 Task: Create a Board called Board0000000013 in Workspace WS0000000005 in Trello with Visibility as Workspace. Create a Board called Board0000000014 in Workspace WS0000000005 in Trello with Visibility as Private. Create a Board called Board0000000015 in Workspace WS0000000005 in Trello with Visibility as Public. Create Card Card0000000049 in Board Board0000000013 in Workspace WS0000000005 in Trello. Create Card Card0000000050 in Board Board0000000013 in Workspace WS0000000005 in Trello
Action: Mouse moved to (502, 111)
Screenshot: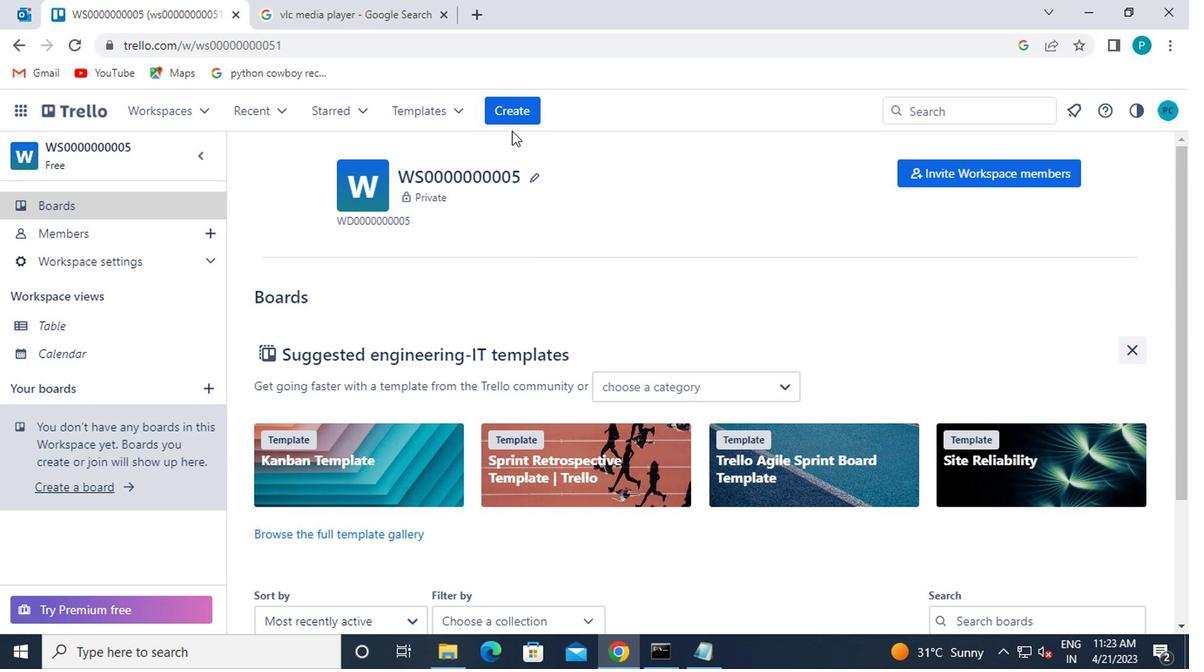 
Action: Mouse pressed left at (502, 111)
Screenshot: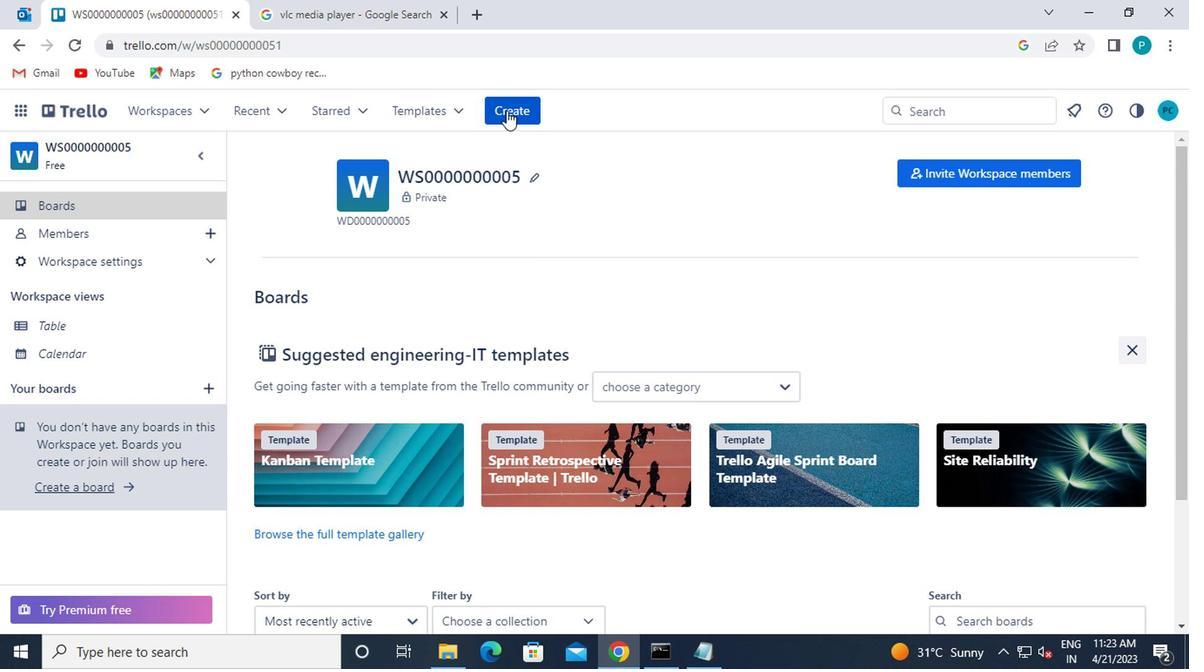 
Action: Mouse moved to (517, 159)
Screenshot: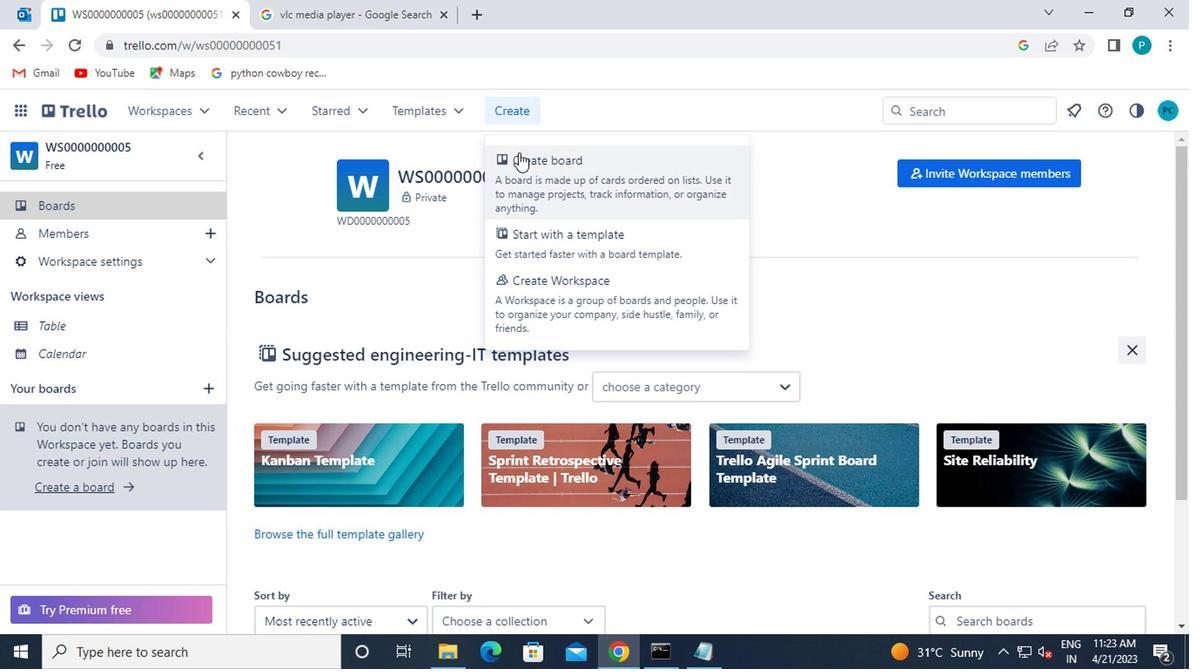 
Action: Mouse pressed left at (517, 159)
Screenshot: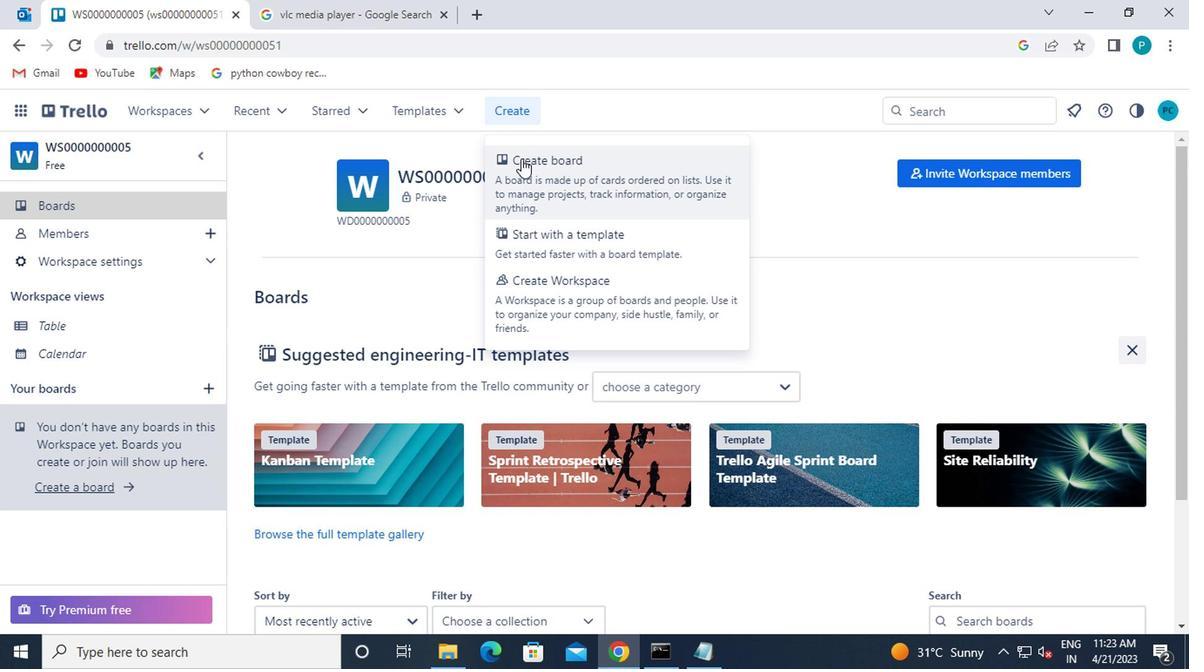 
Action: Mouse moved to (524, 439)
Screenshot: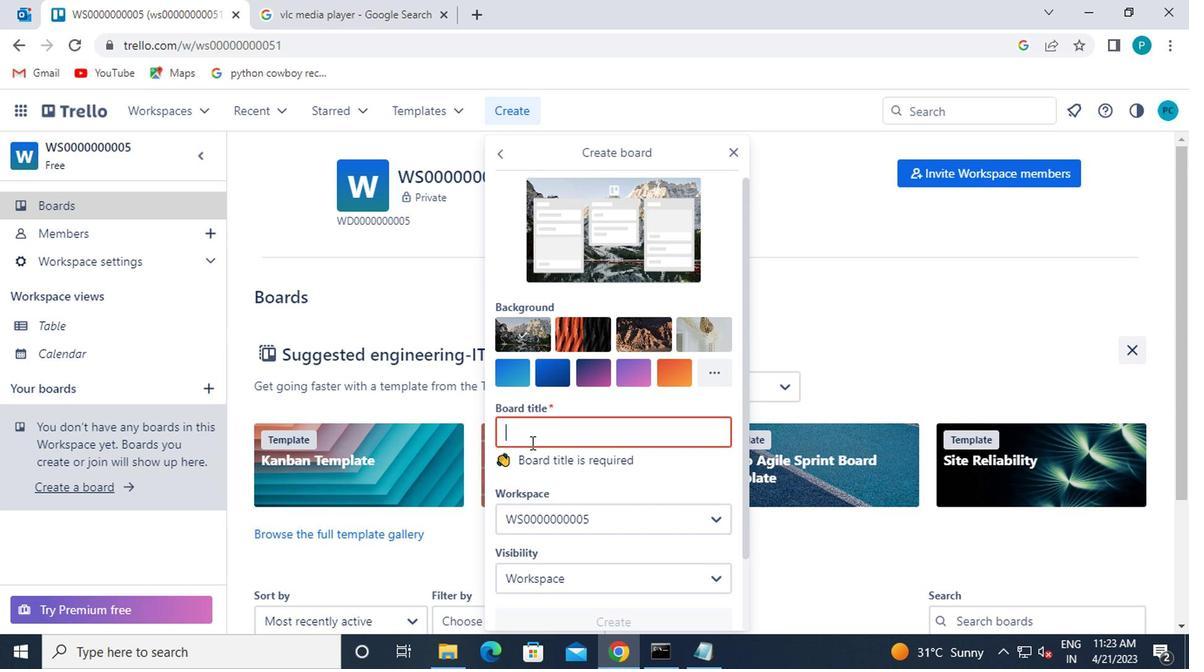 
Action: Mouse pressed left at (524, 439)
Screenshot: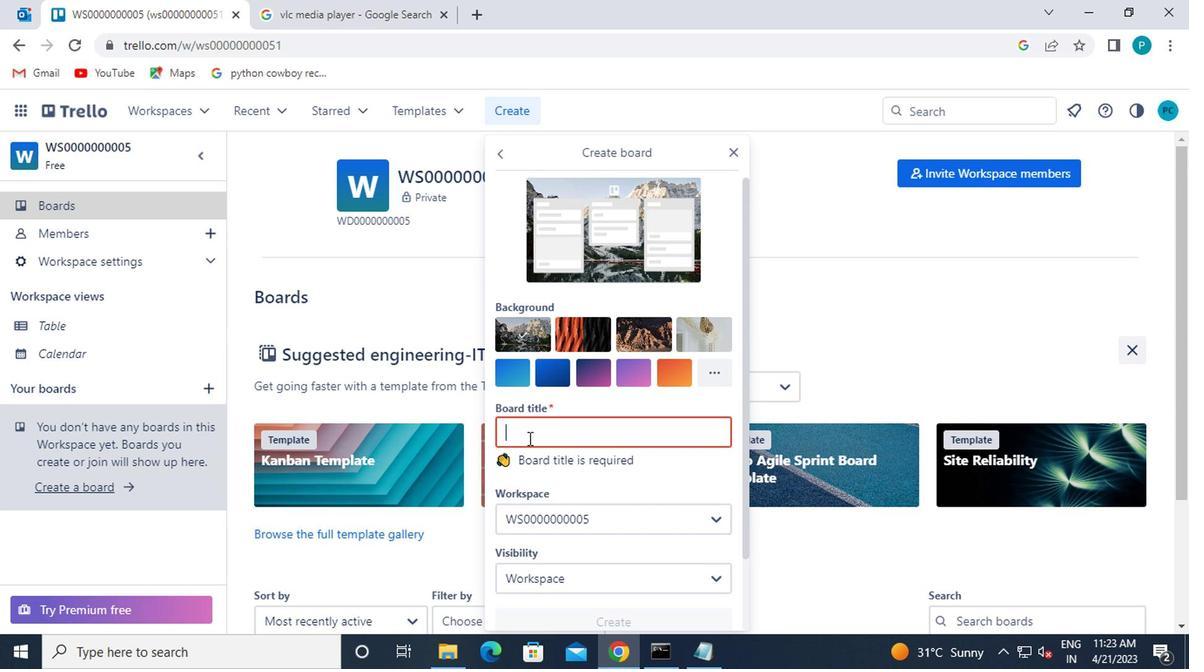 
Action: Key pressed b<Key.caps_lock>oard0000000013
Screenshot: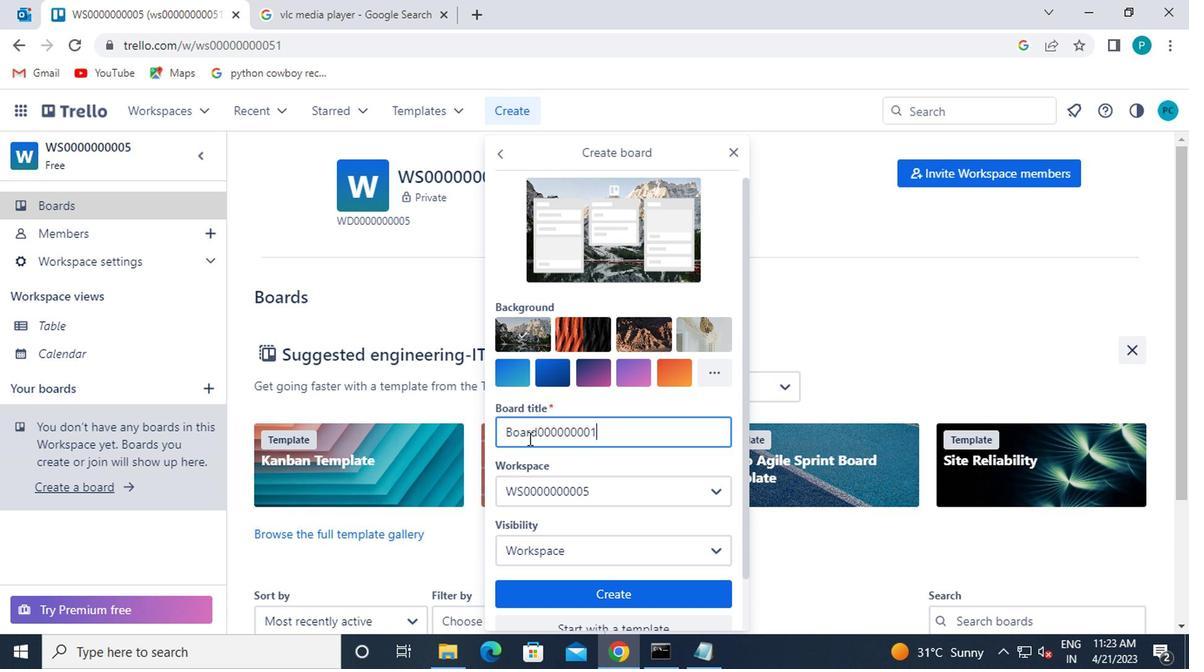 
Action: Mouse moved to (522, 500)
Screenshot: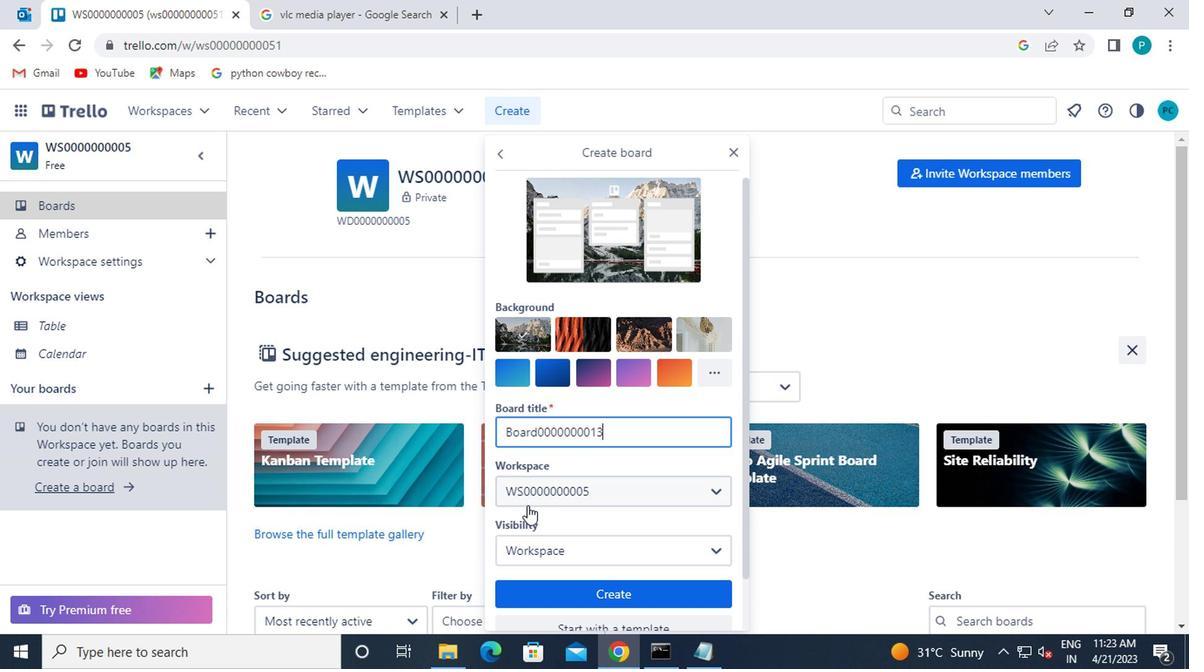 
Action: Mouse pressed left at (522, 500)
Screenshot: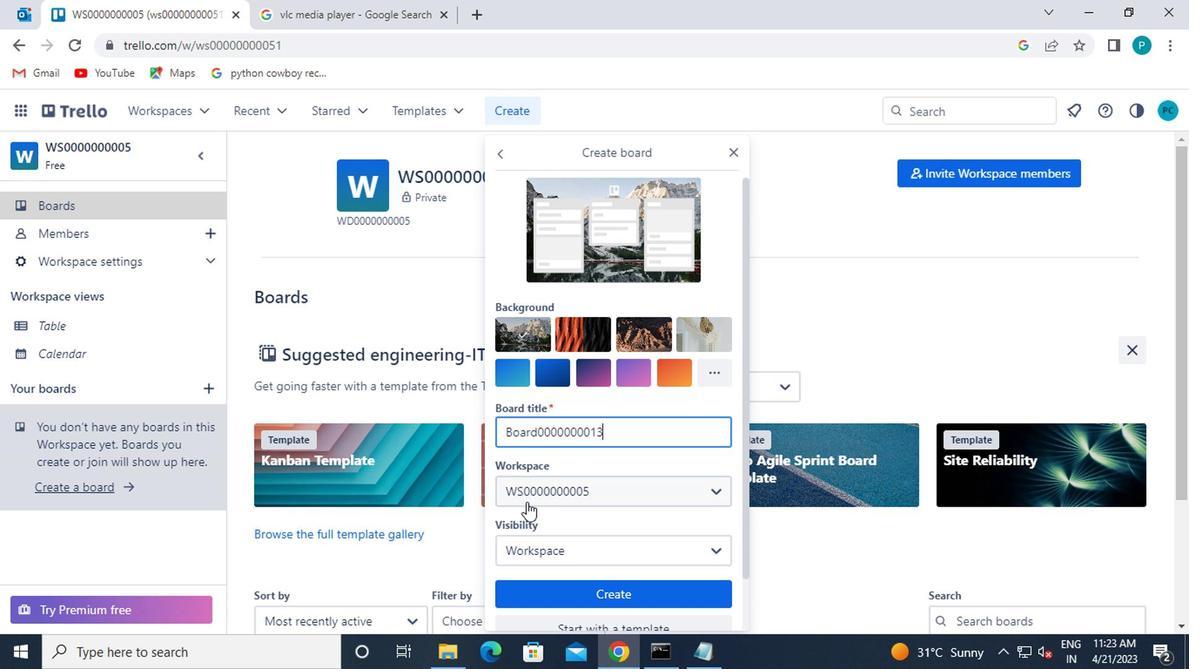 
Action: Mouse moved to (533, 319)
Screenshot: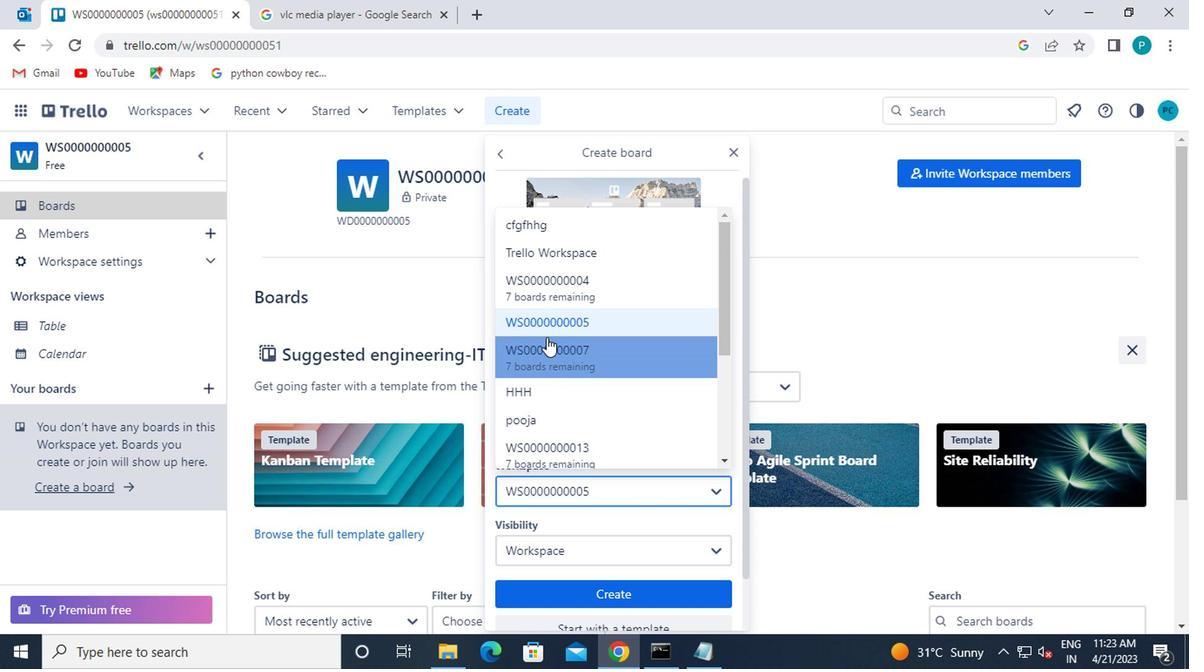 
Action: Mouse pressed left at (533, 319)
Screenshot: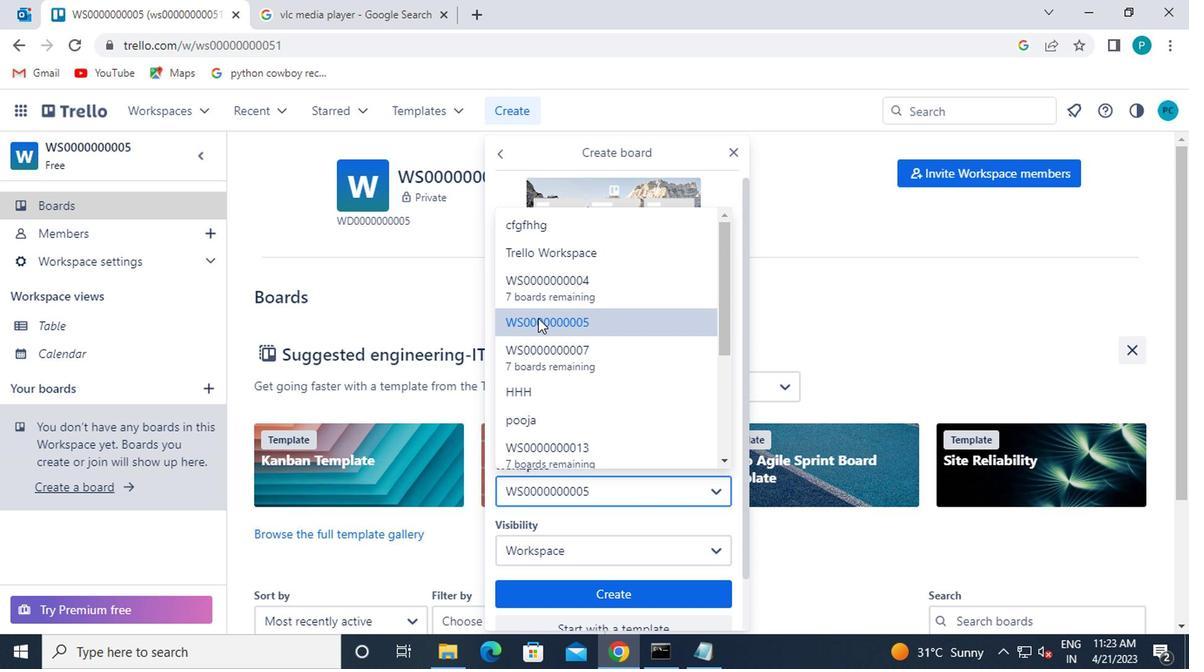 
Action: Mouse moved to (550, 532)
Screenshot: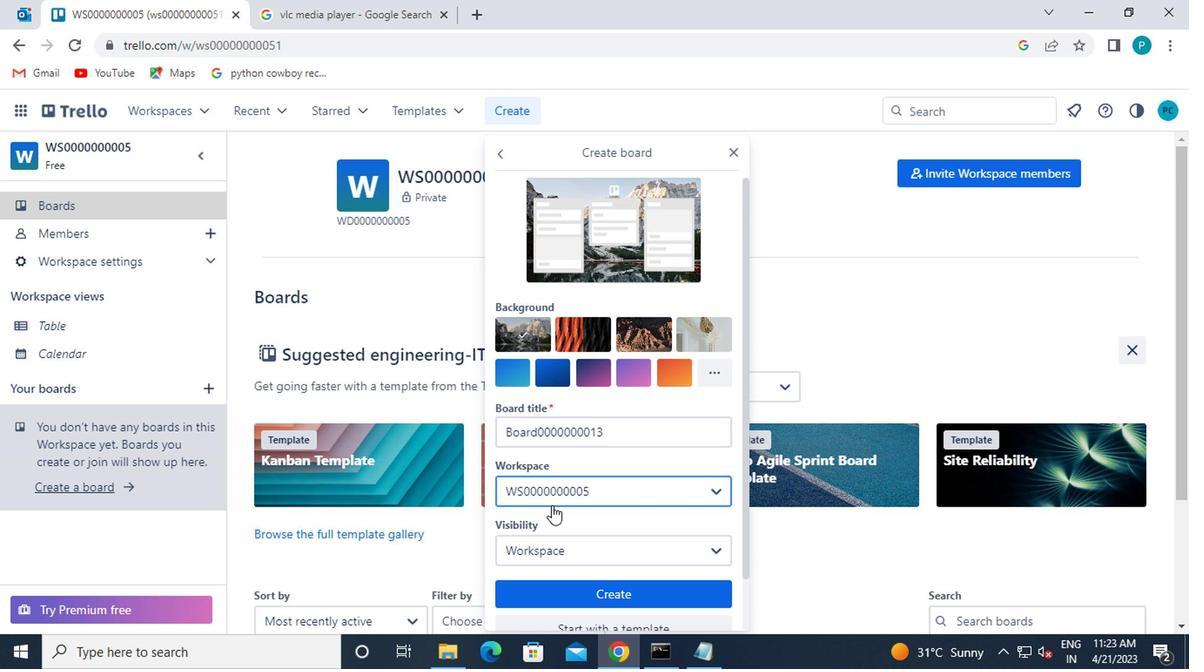 
Action: Mouse scrolled (550, 531) with delta (0, -1)
Screenshot: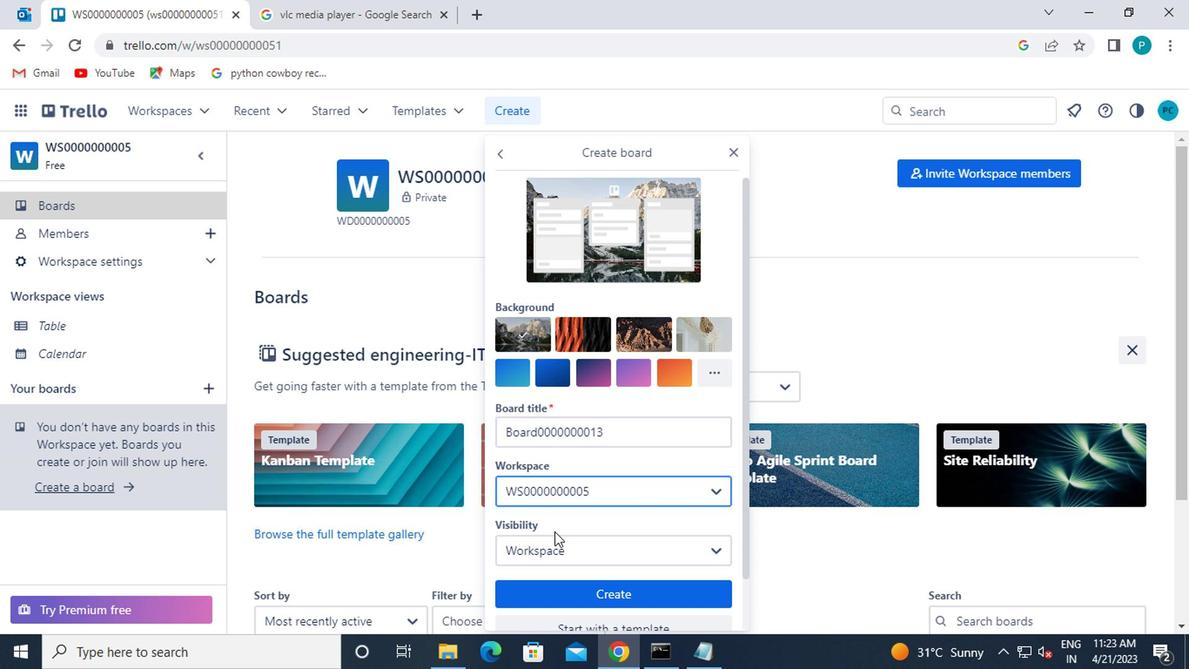 
Action: Mouse moved to (550, 494)
Screenshot: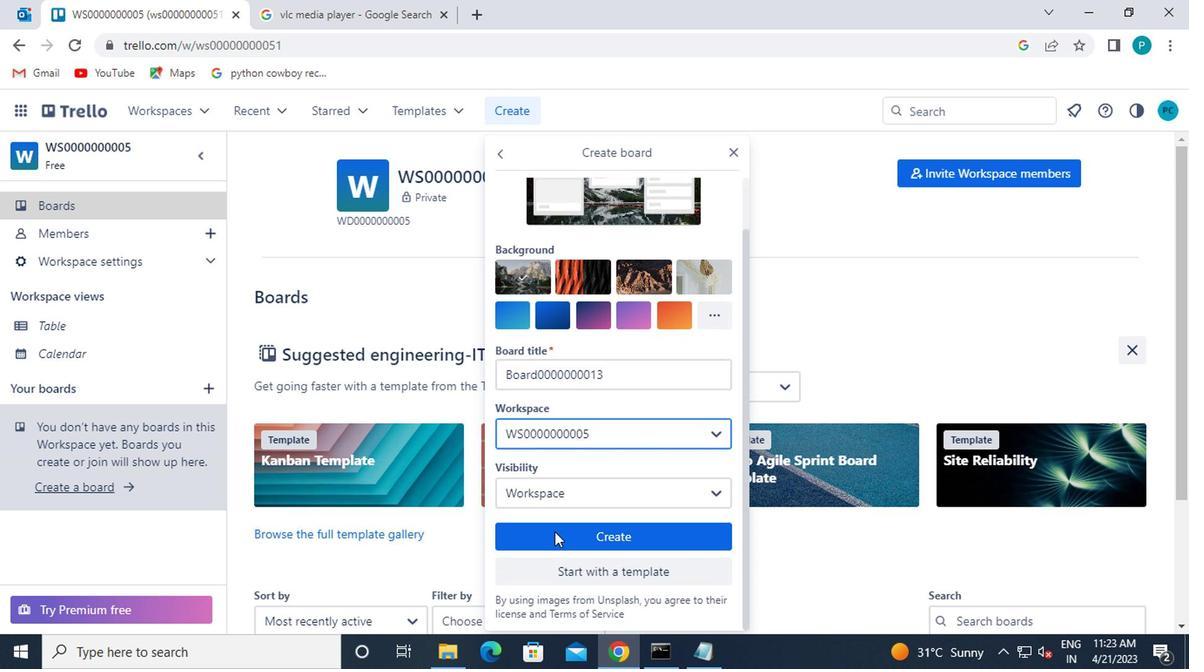 
Action: Mouse pressed left at (550, 494)
Screenshot: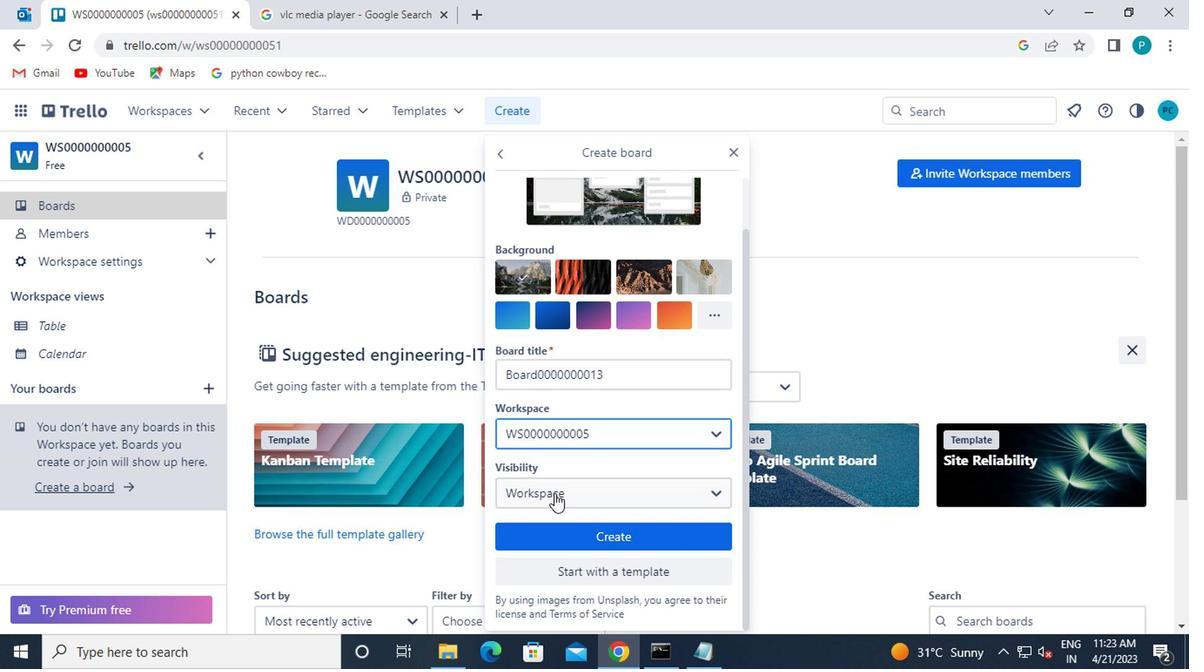 
Action: Mouse moved to (559, 377)
Screenshot: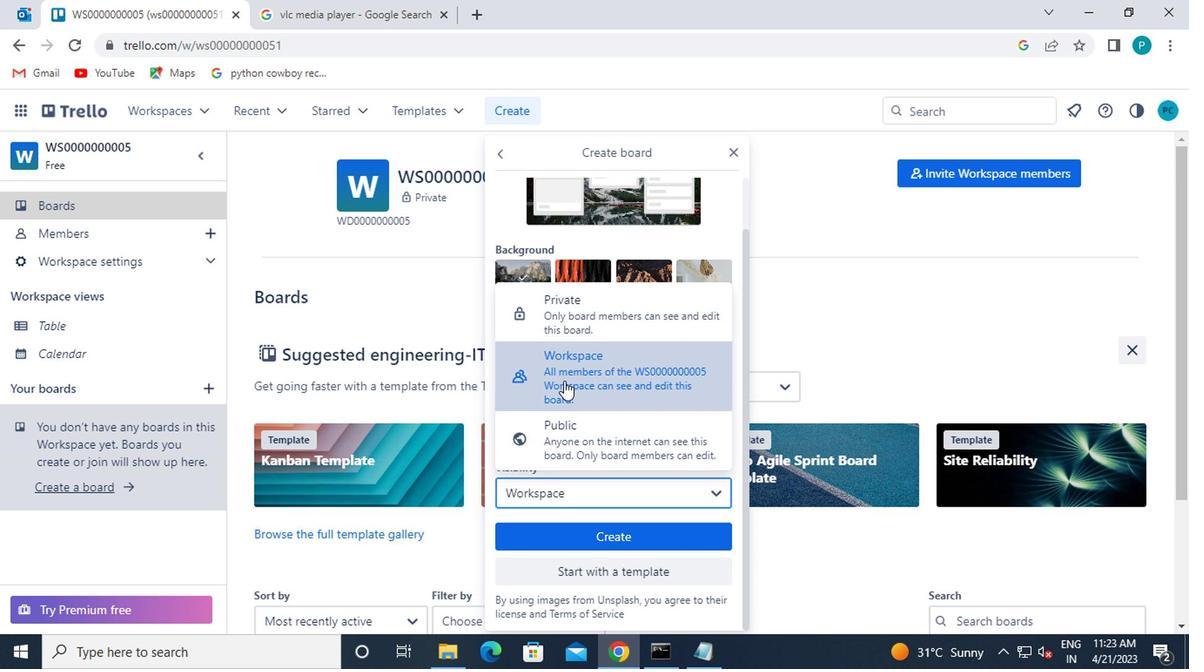 
Action: Mouse pressed left at (559, 377)
Screenshot: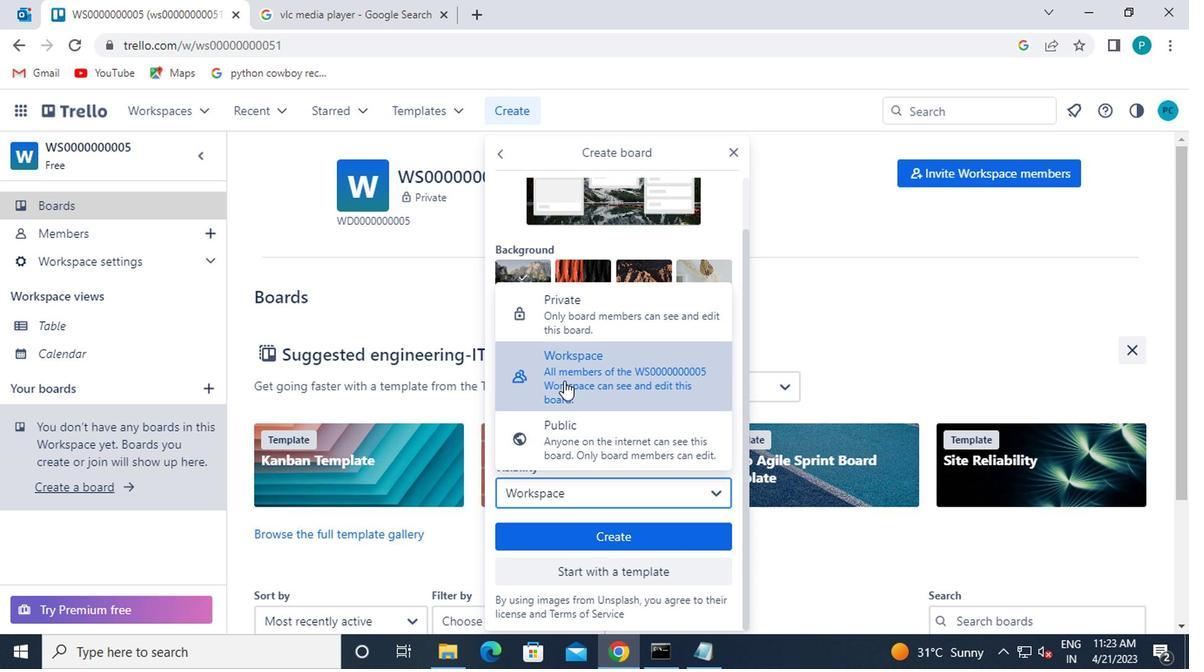 
Action: Mouse moved to (594, 542)
Screenshot: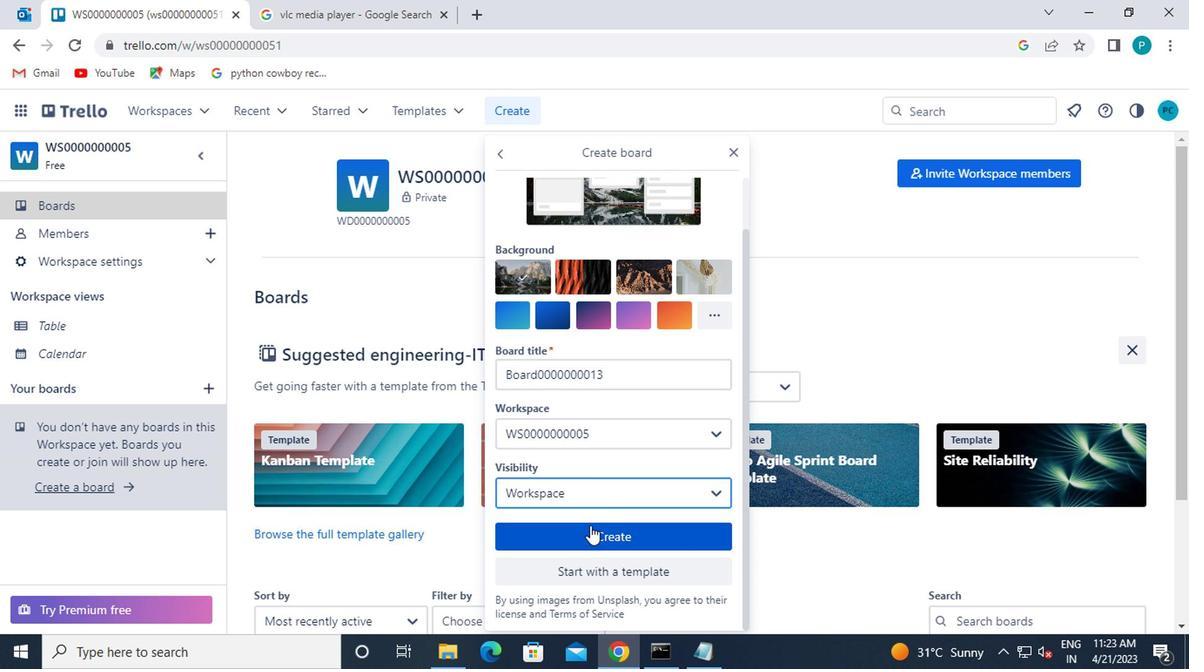 
Action: Mouse pressed left at (594, 542)
Screenshot: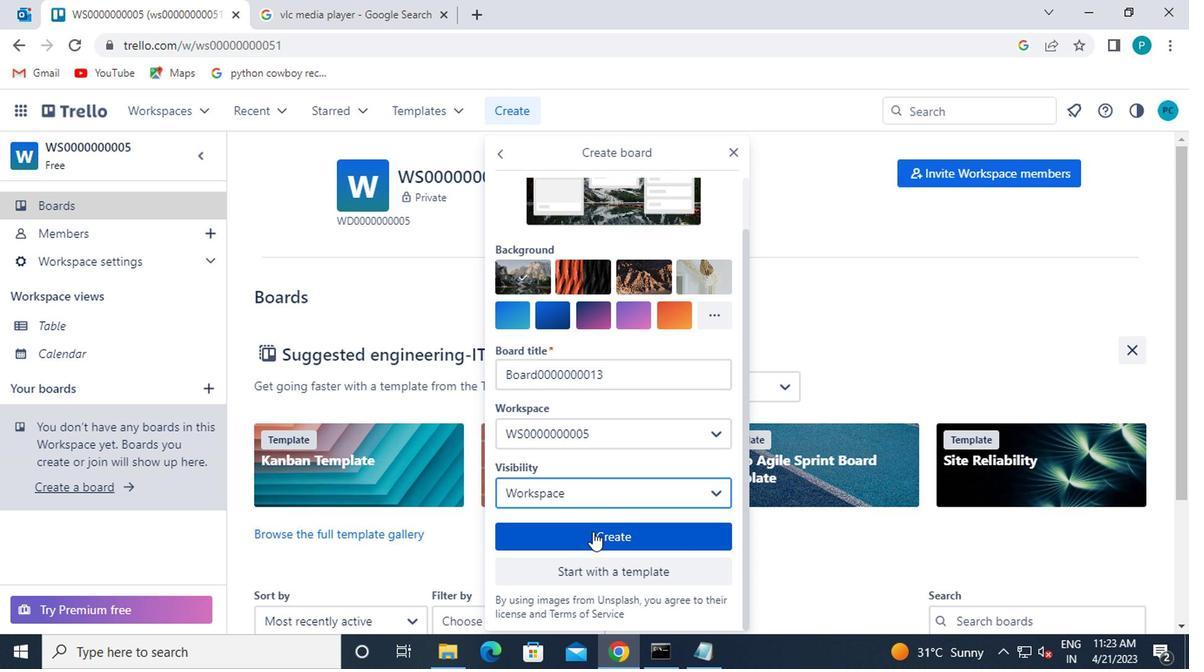 
Action: Mouse moved to (496, 110)
Screenshot: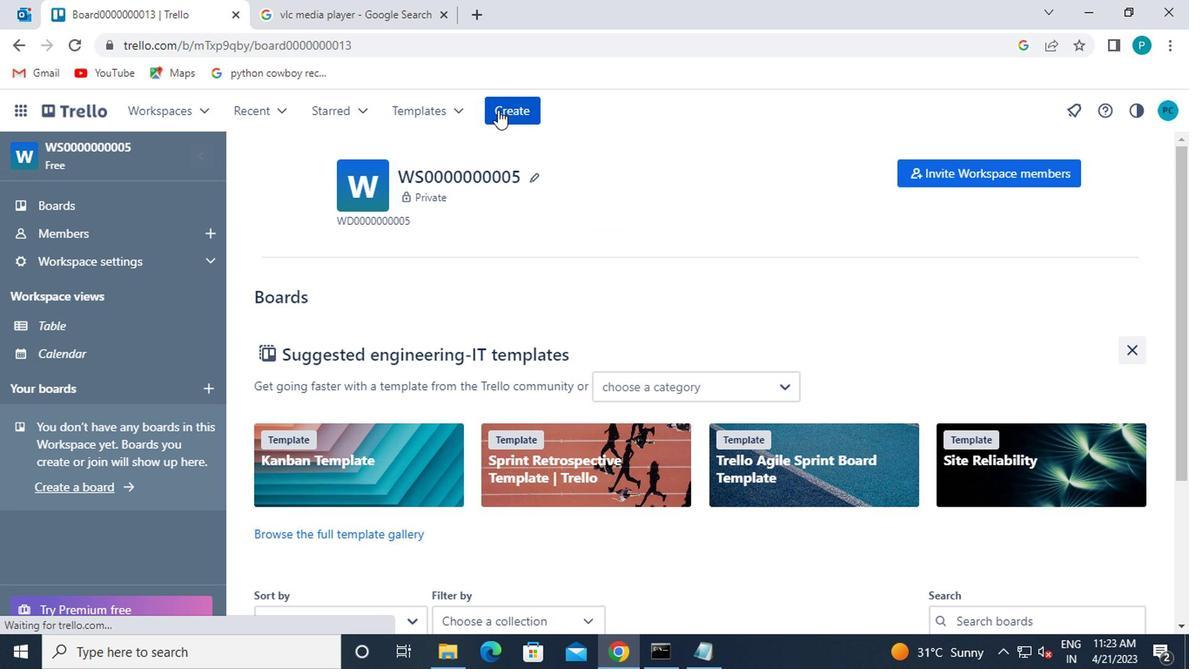 
Action: Mouse pressed left at (496, 110)
Screenshot: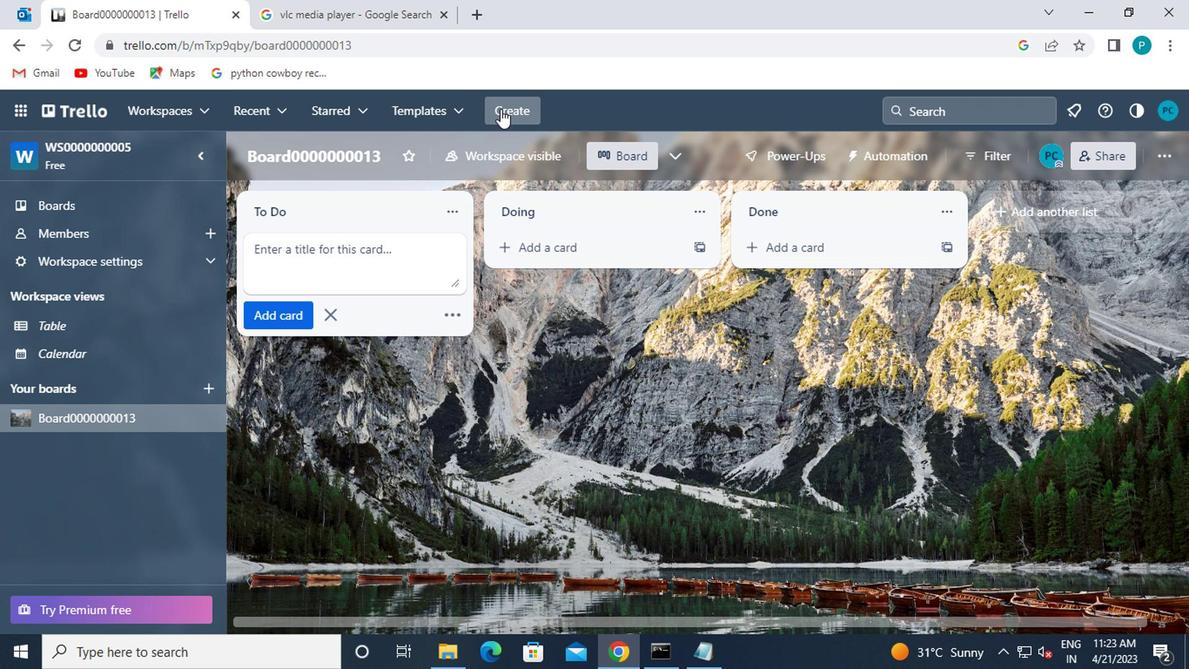 
Action: Mouse moved to (504, 151)
Screenshot: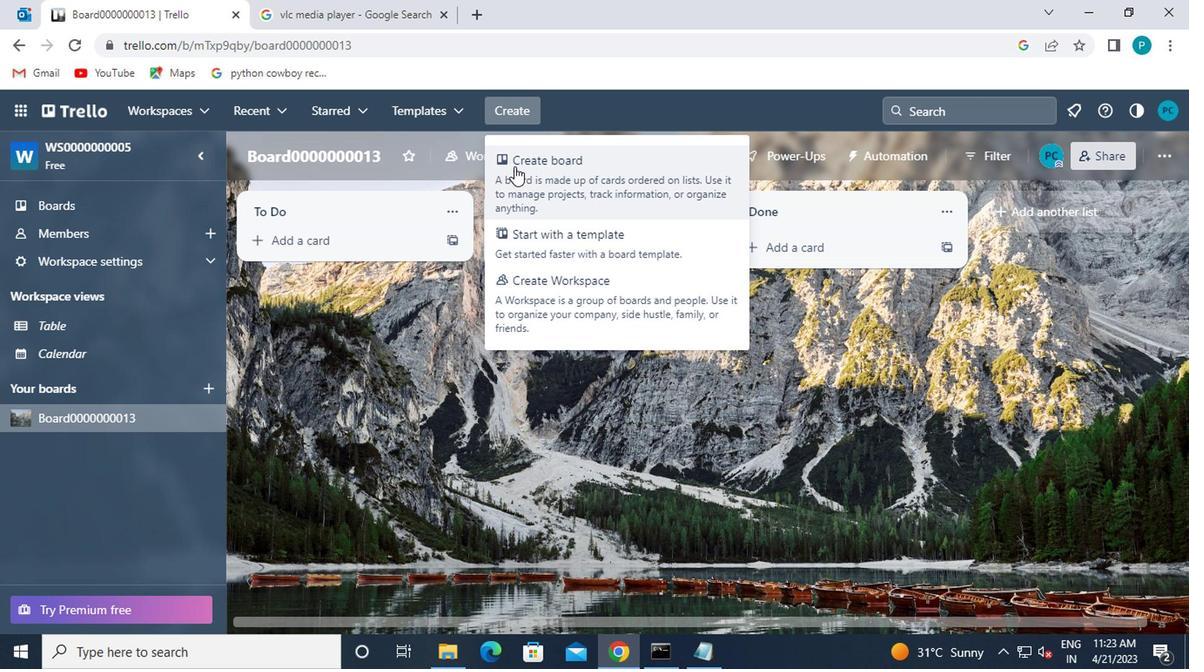 
Action: Mouse pressed left at (504, 151)
Screenshot: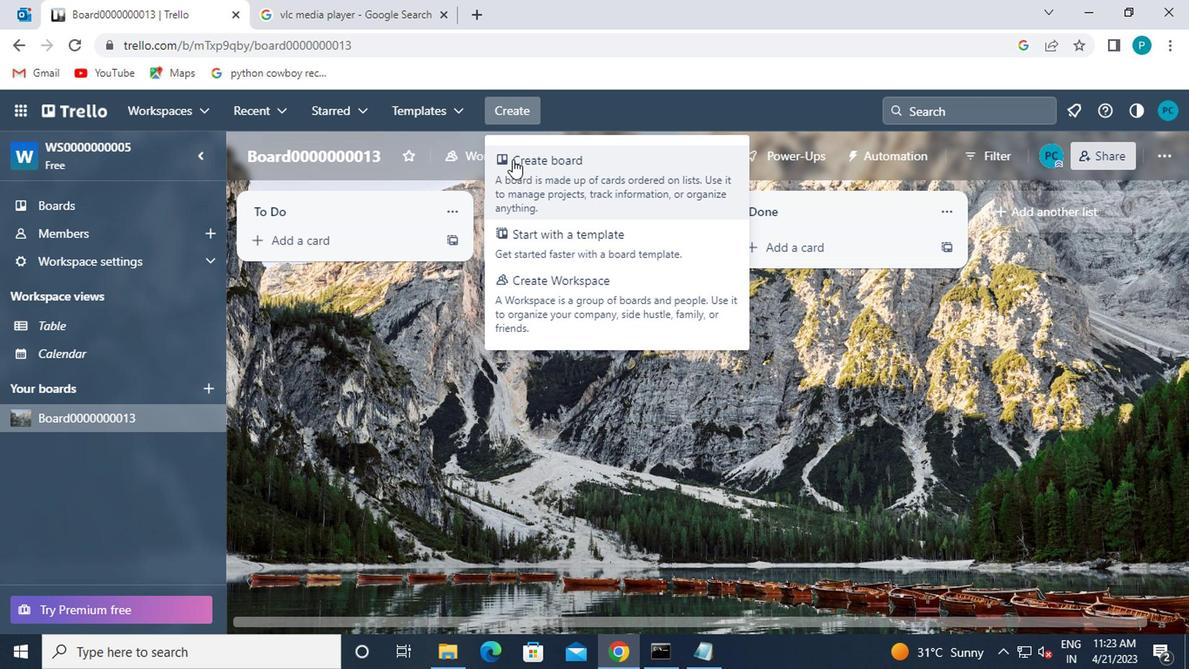 
Action: Mouse moved to (596, 448)
Screenshot: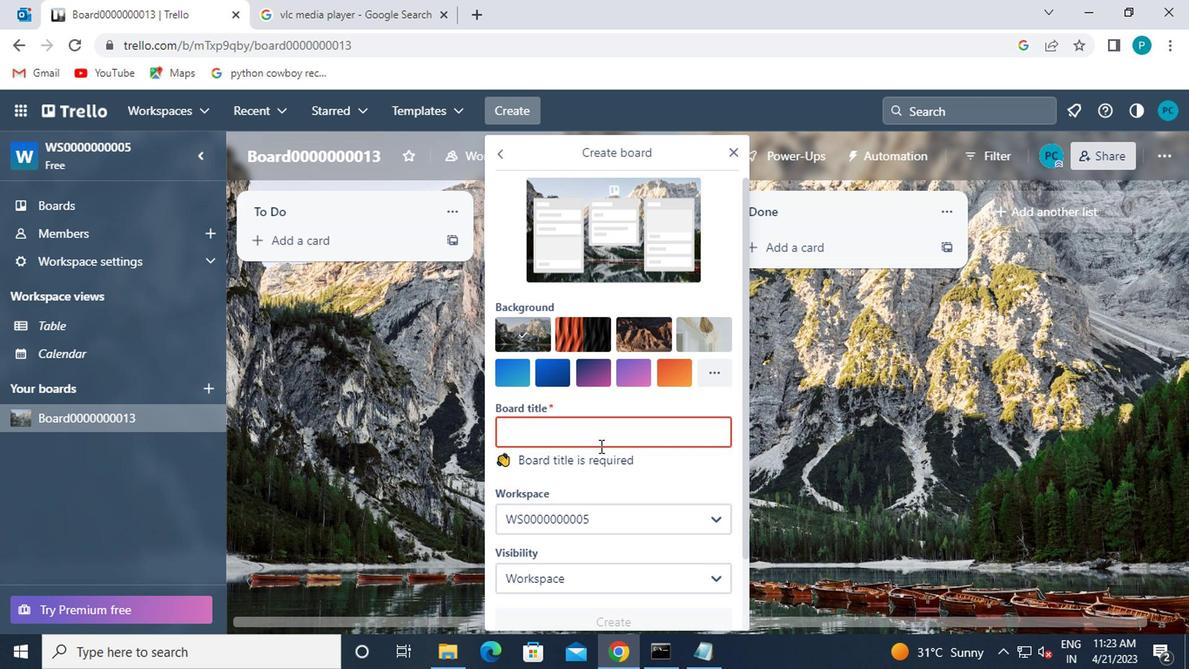 
Action: Mouse pressed left at (596, 448)
Screenshot: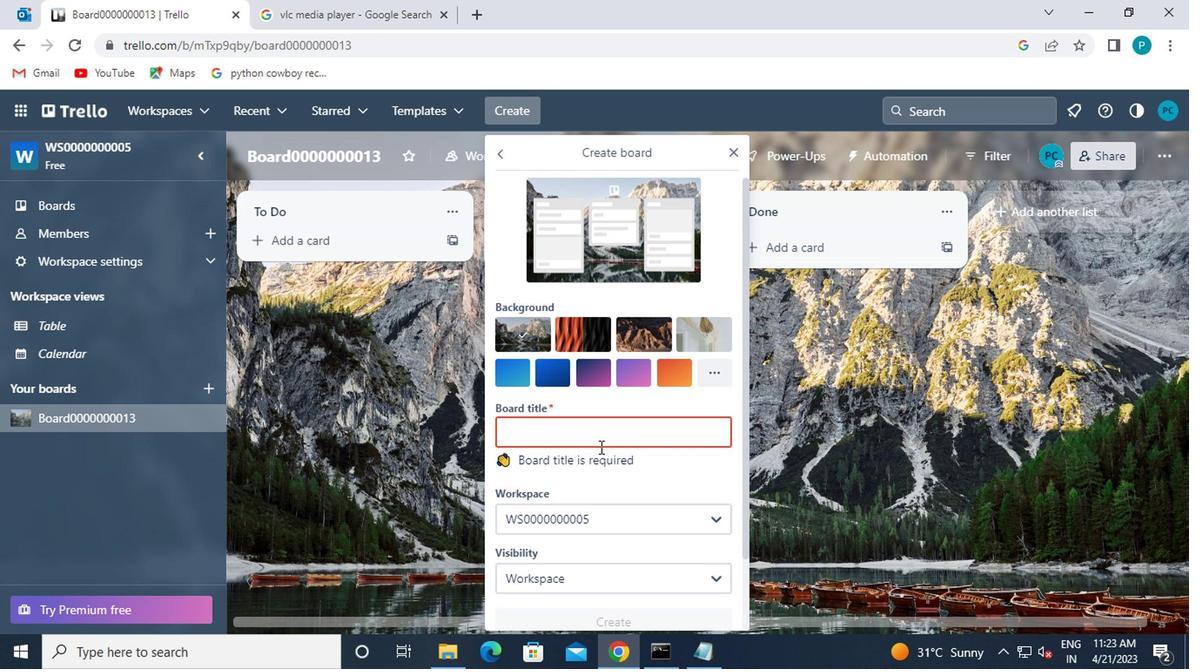 
Action: Key pressed <Key.shift>BOARD0000000014
Screenshot: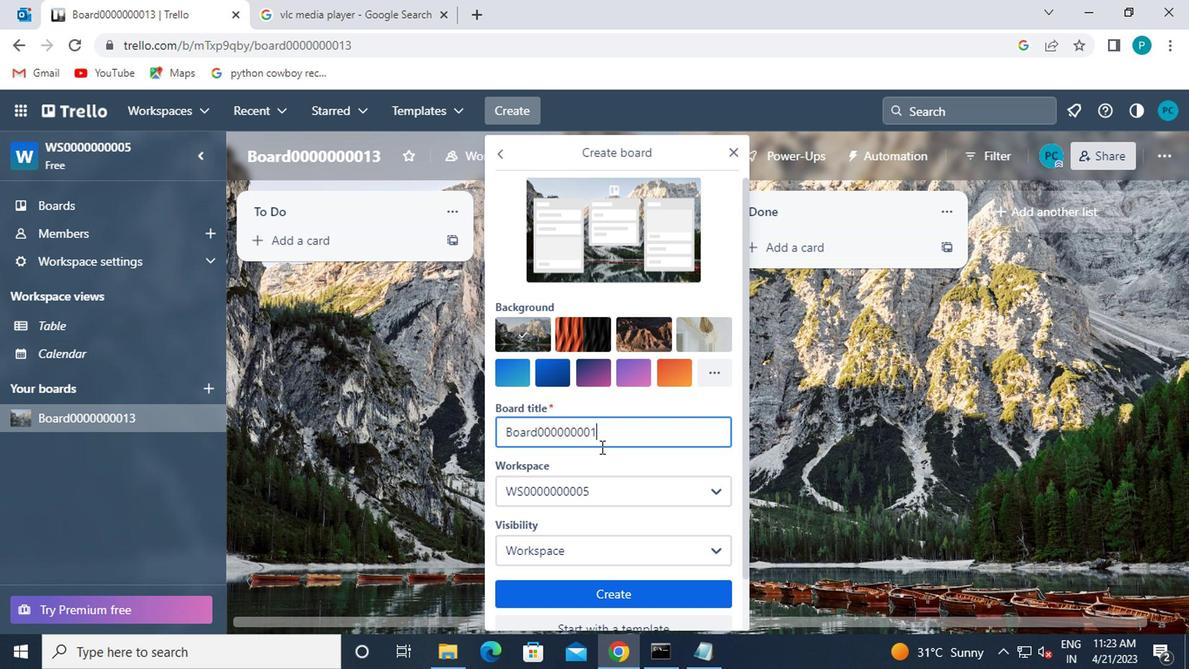 
Action: Mouse moved to (604, 484)
Screenshot: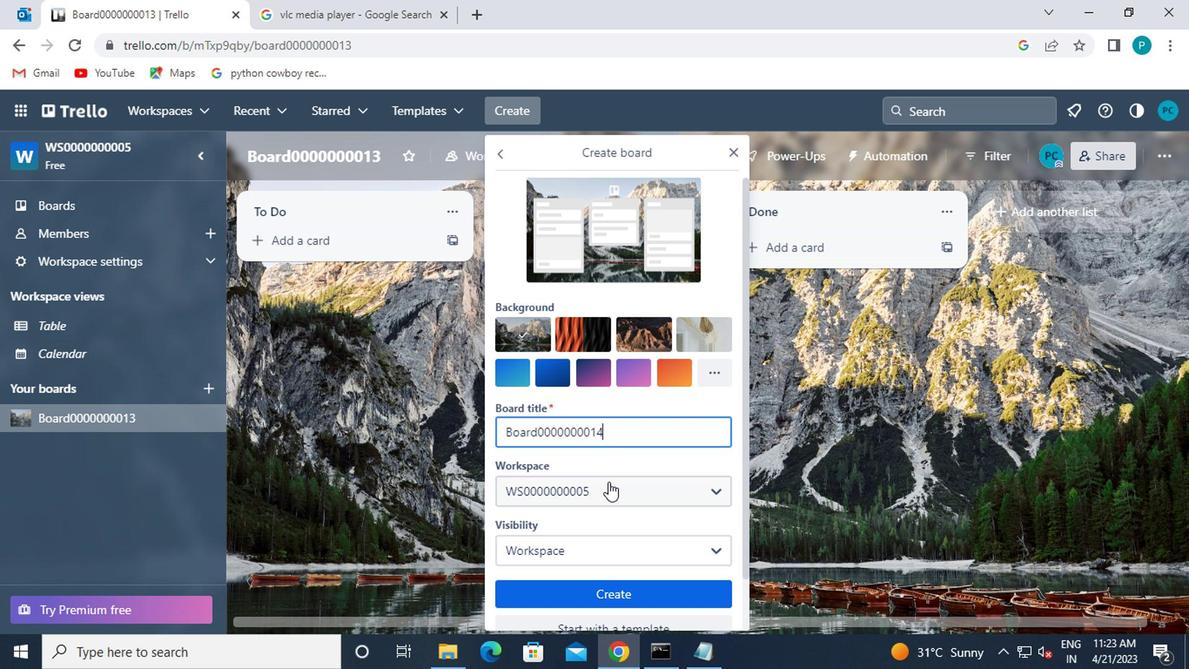 
Action: Mouse pressed left at (604, 484)
Screenshot: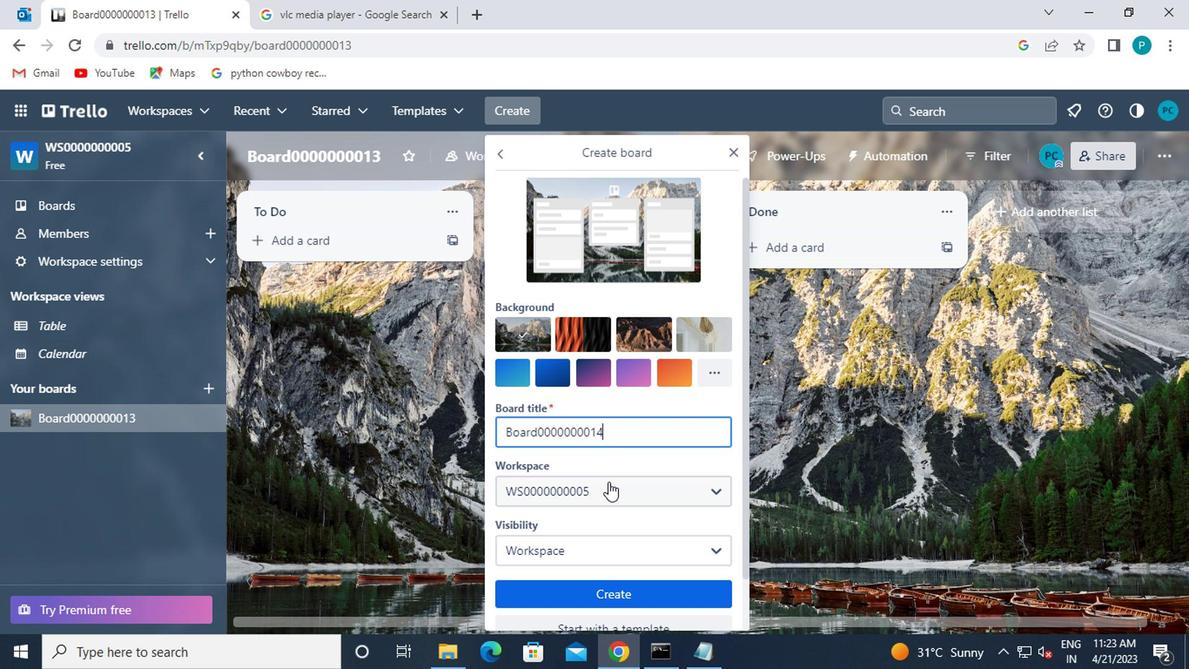 
Action: Mouse moved to (570, 323)
Screenshot: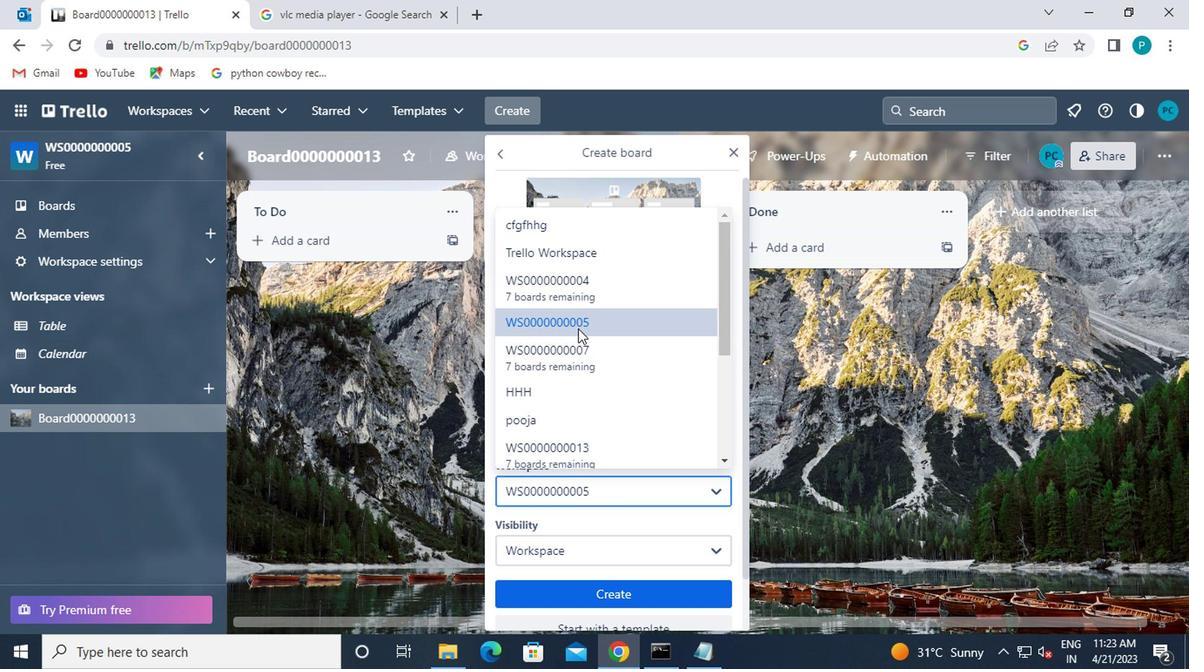 
Action: Mouse pressed left at (570, 323)
Screenshot: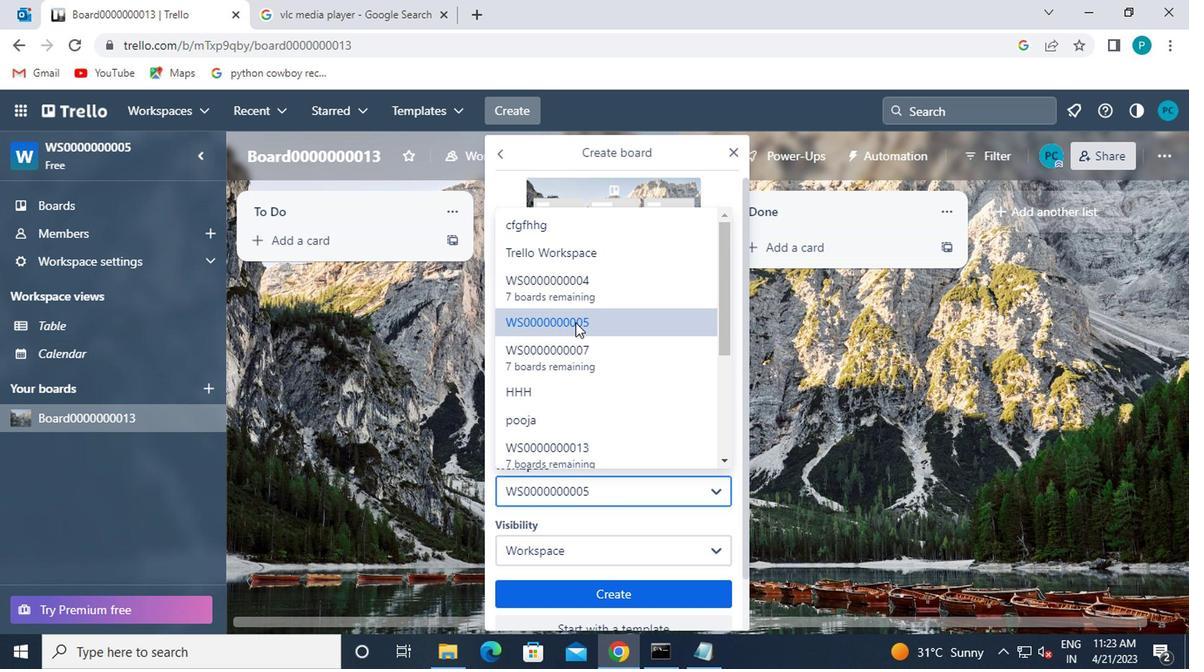 
Action: Mouse moved to (537, 555)
Screenshot: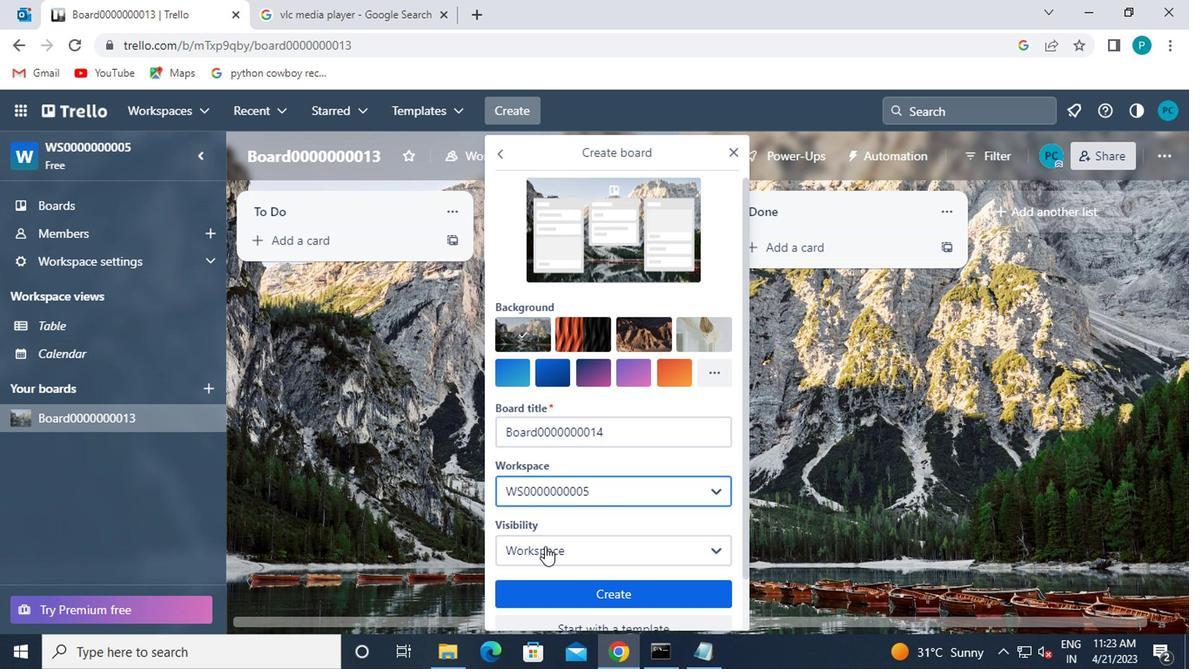 
Action: Mouse scrolled (537, 555) with delta (0, 0)
Screenshot: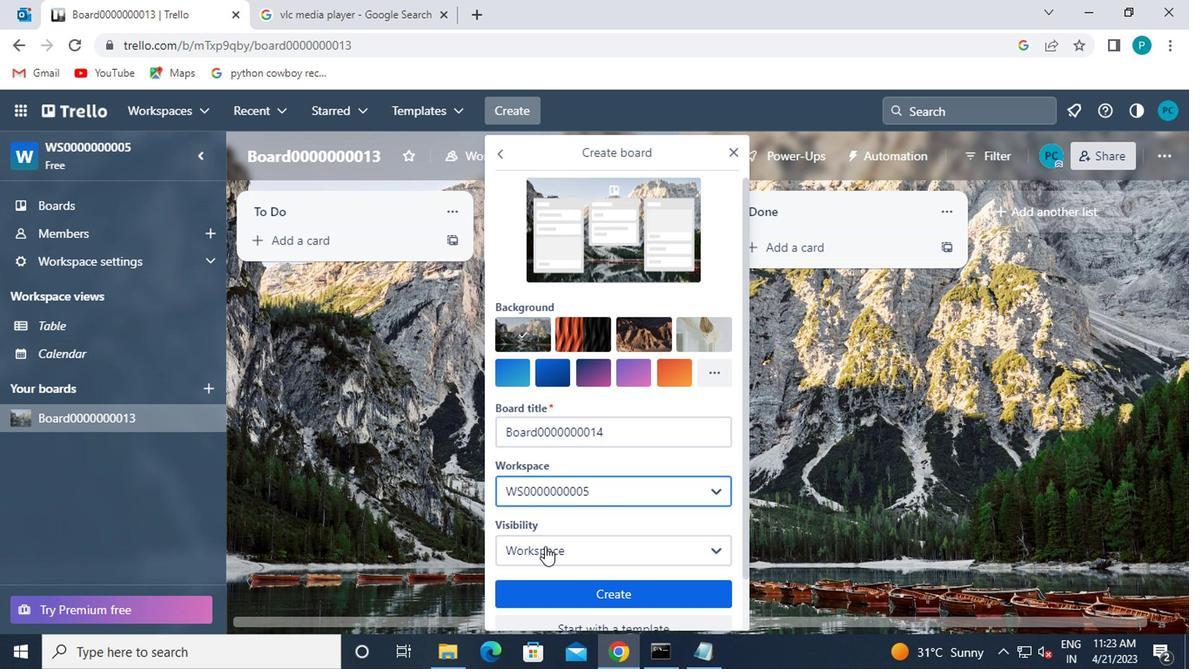 
Action: Mouse moved to (532, 484)
Screenshot: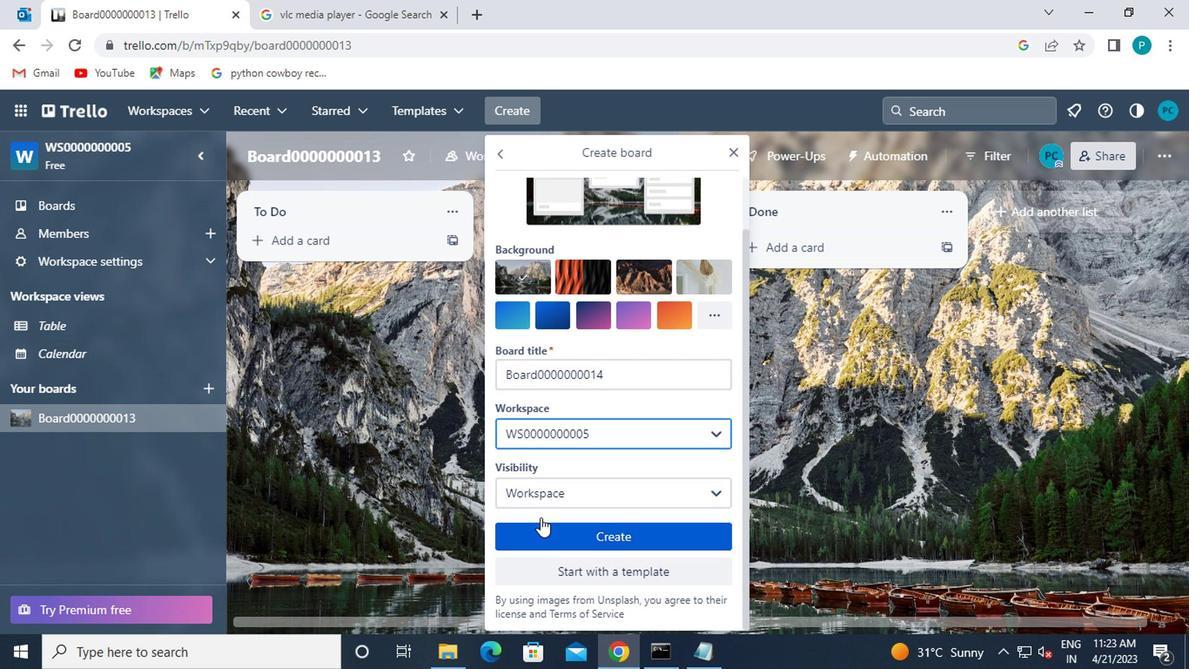 
Action: Mouse pressed left at (532, 484)
Screenshot: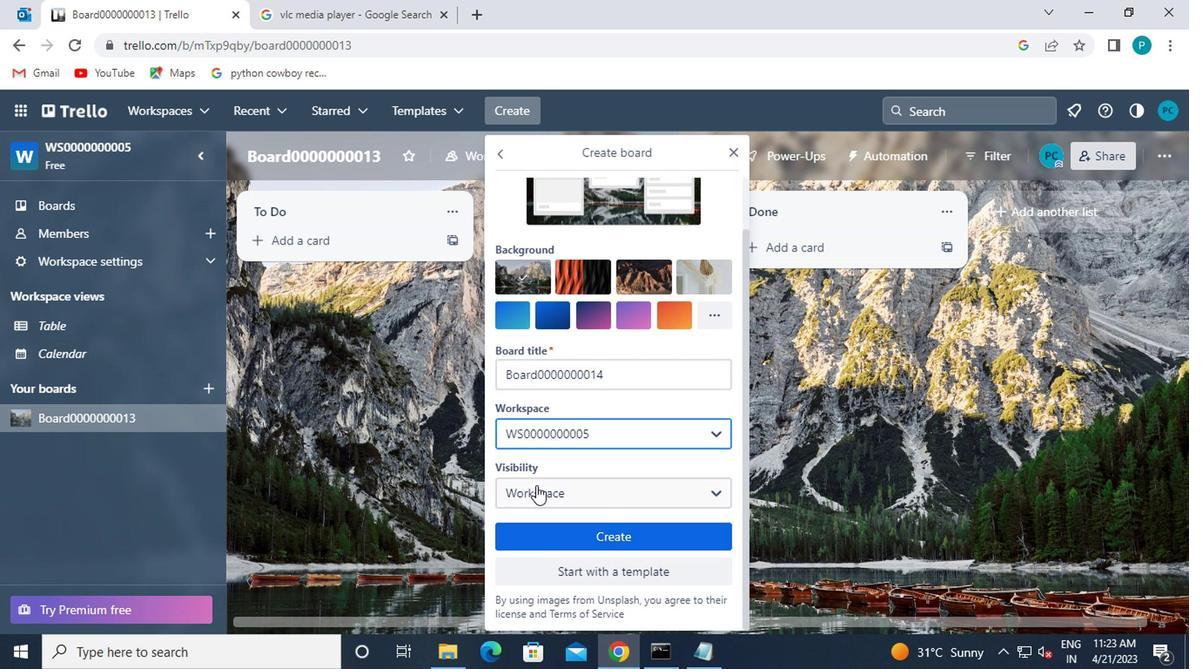 
Action: Mouse moved to (550, 312)
Screenshot: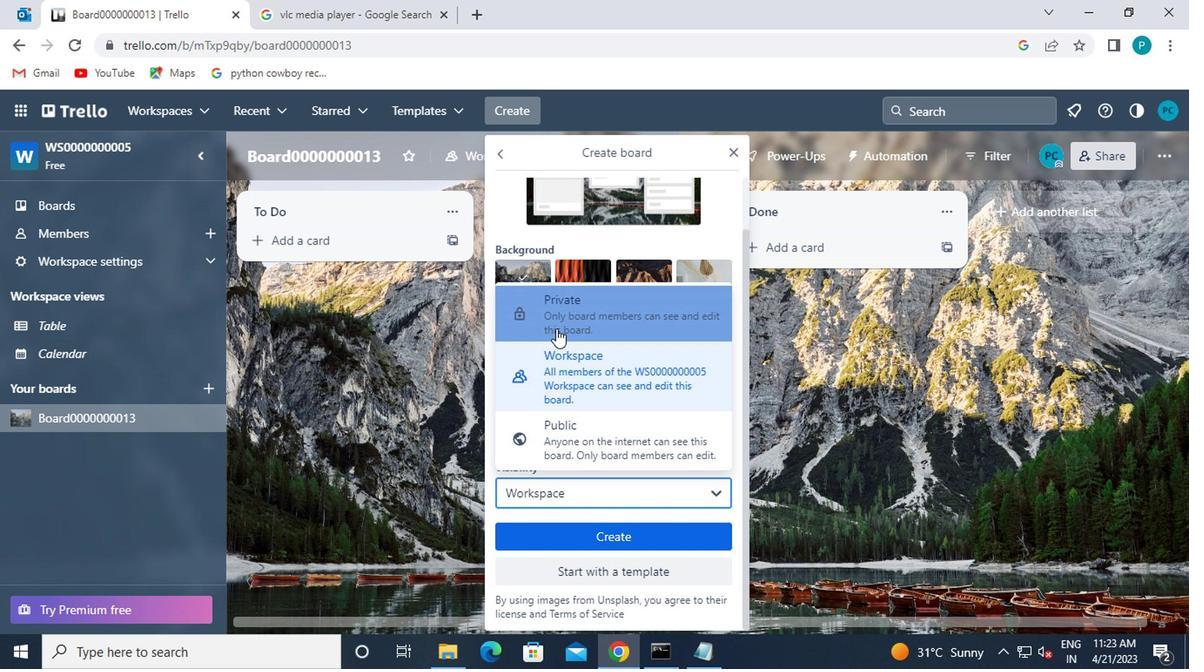
Action: Mouse pressed left at (550, 312)
Screenshot: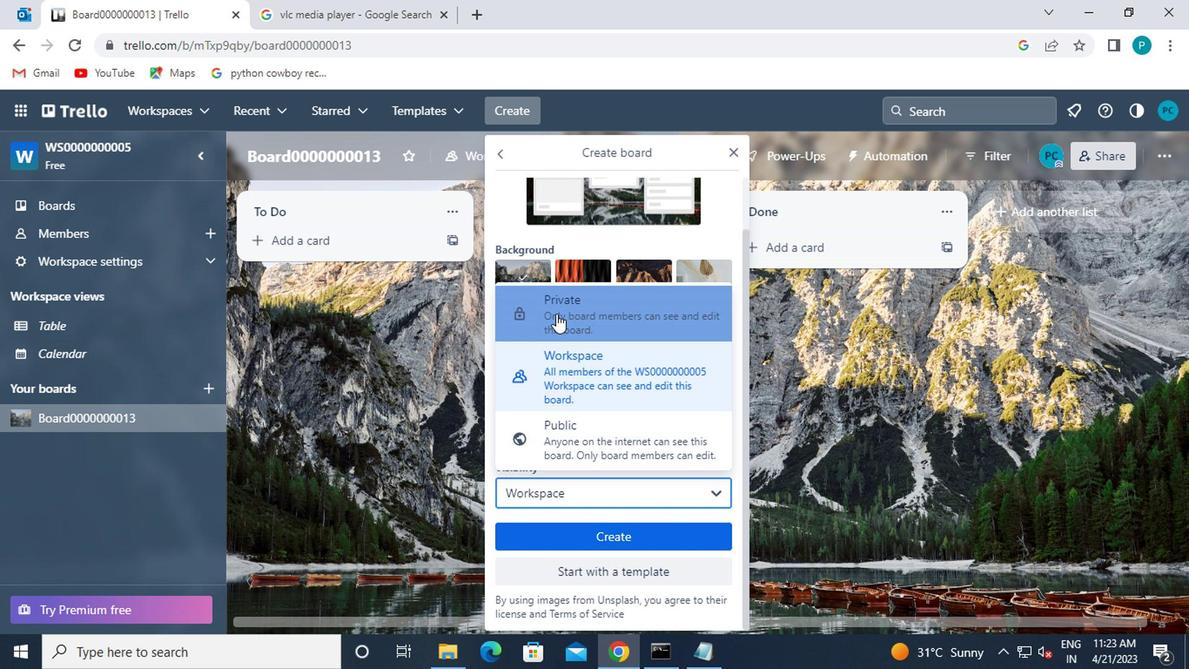 
Action: Mouse moved to (563, 536)
Screenshot: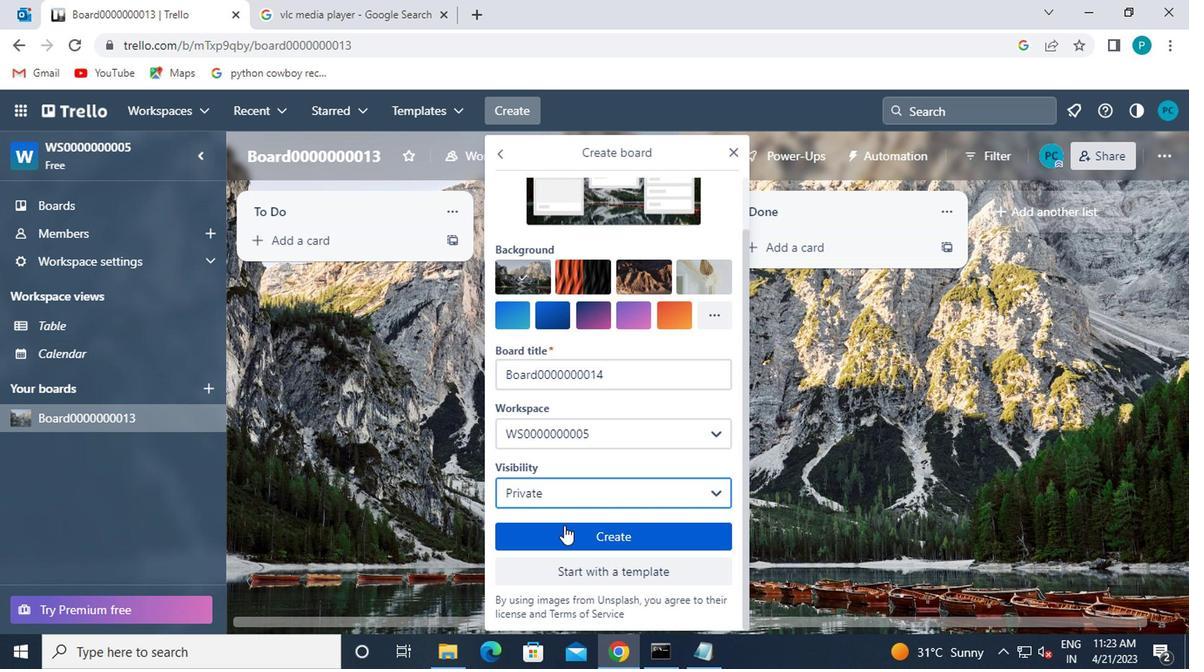 
Action: Mouse pressed left at (563, 536)
Screenshot: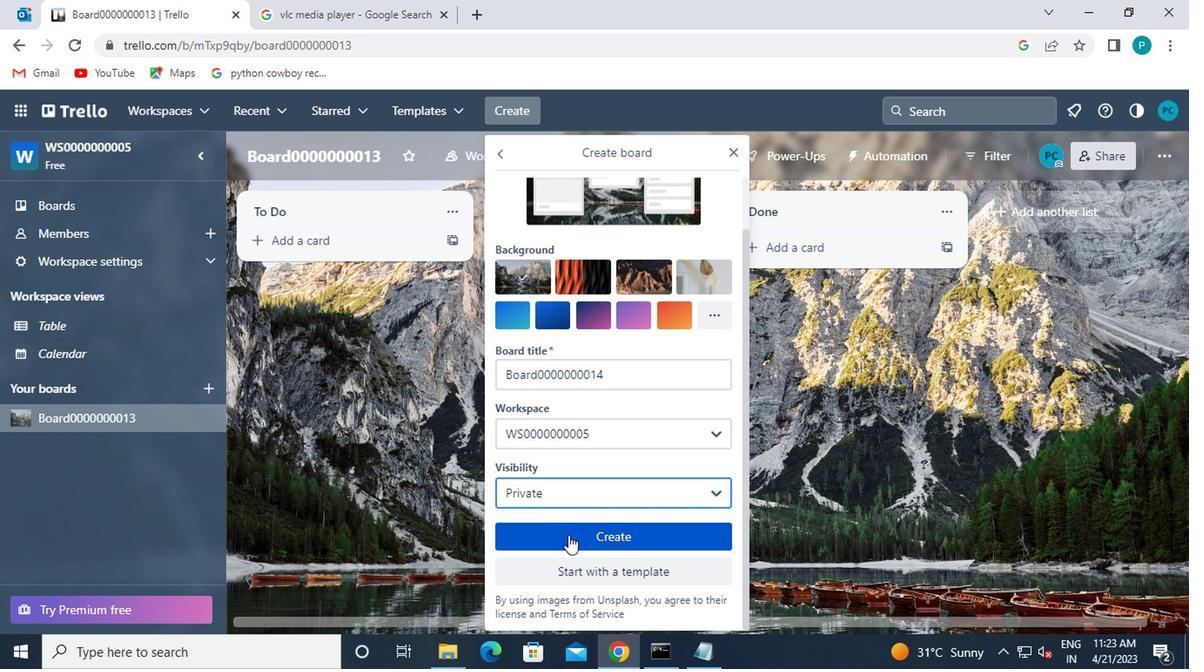 
Action: Mouse moved to (504, 110)
Screenshot: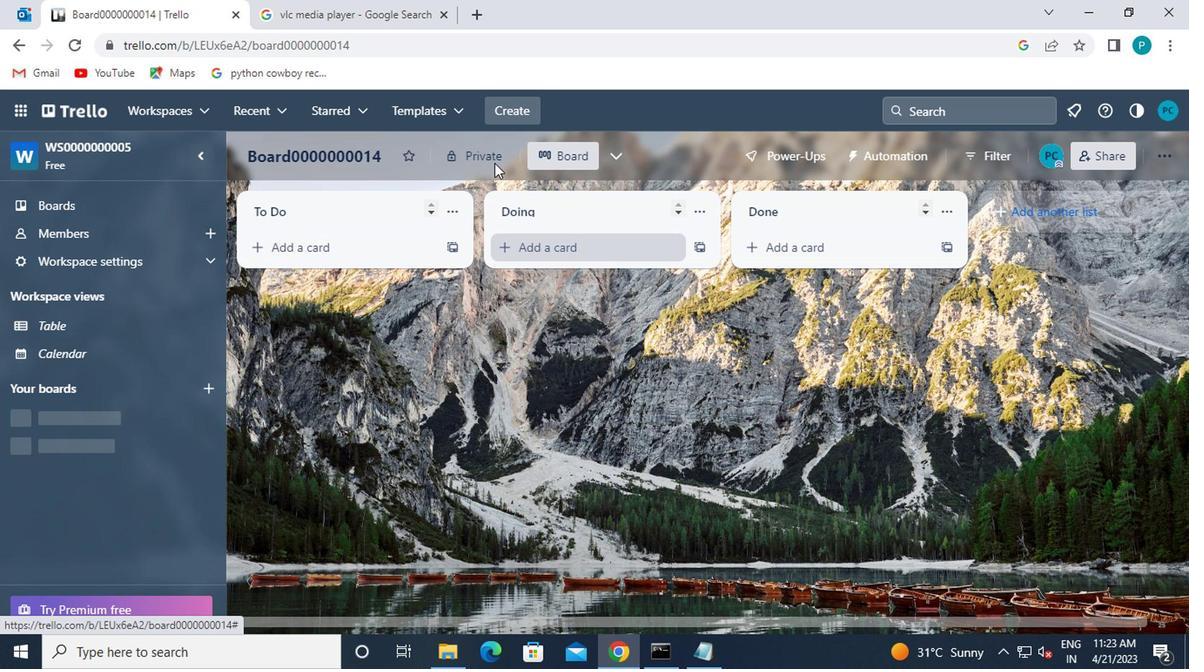 
Action: Mouse pressed left at (504, 110)
Screenshot: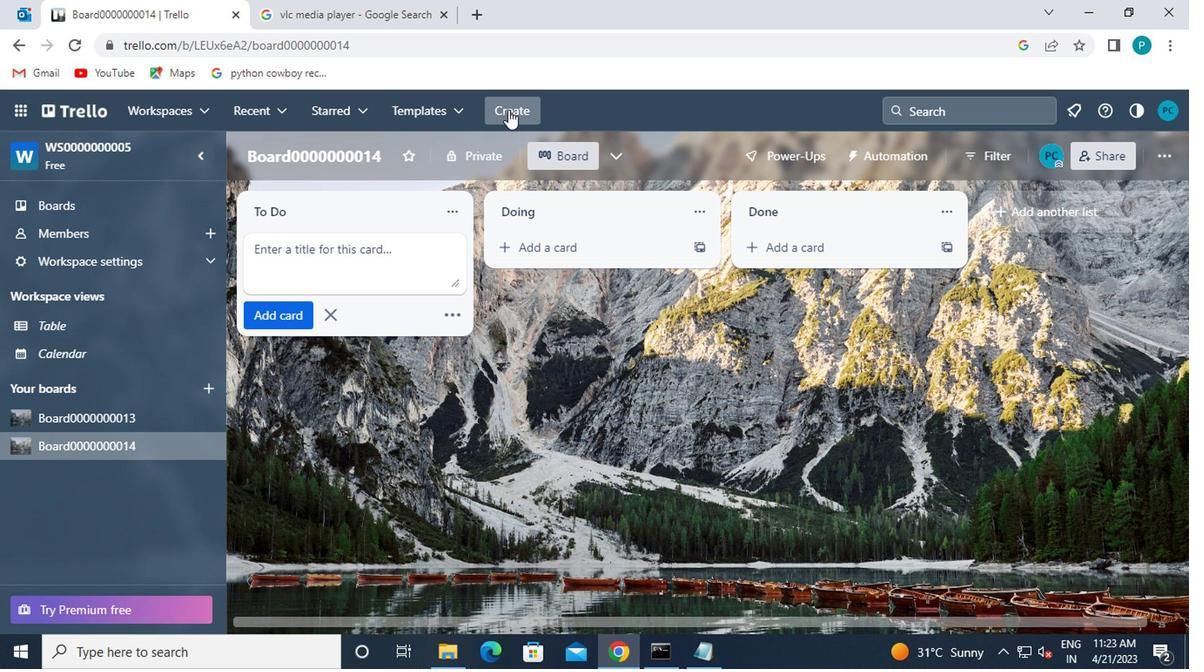 
Action: Mouse moved to (505, 158)
Screenshot: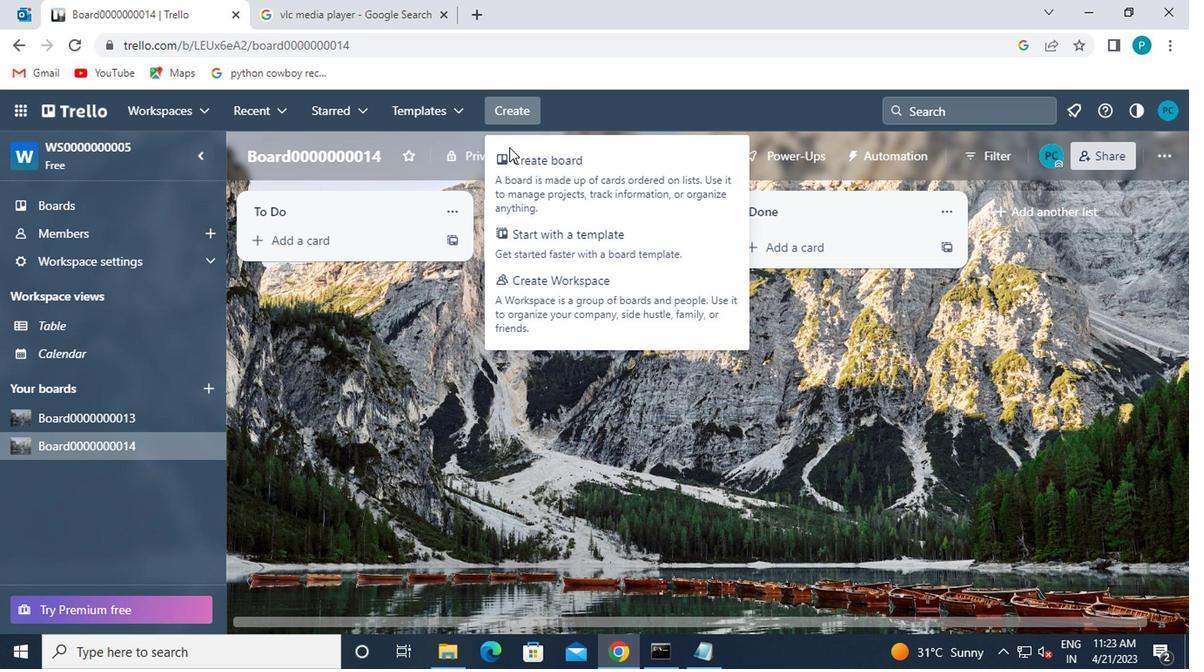 
Action: Mouse pressed left at (505, 158)
Screenshot: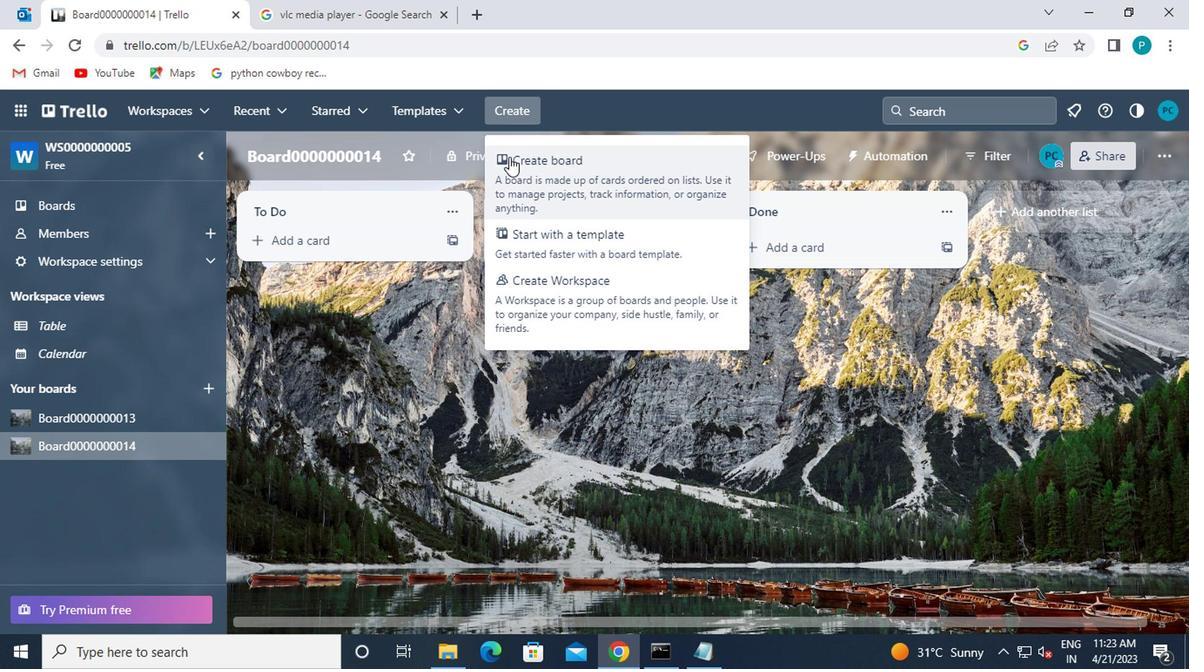 
Action: Mouse moved to (515, 431)
Screenshot: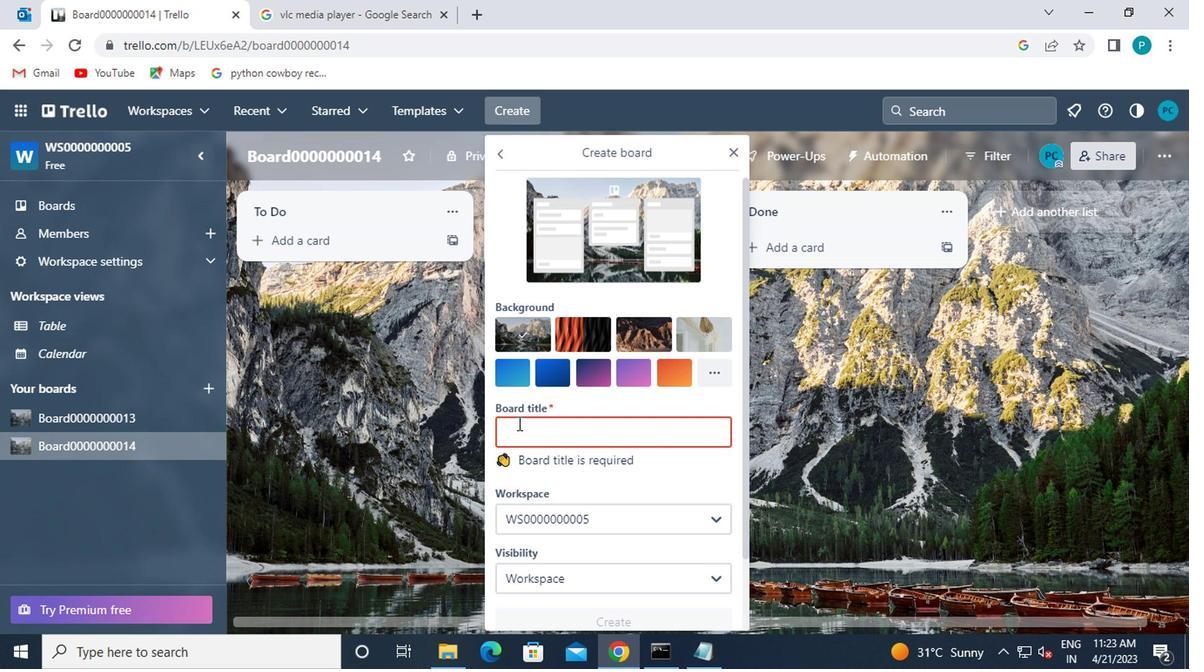 
Action: Mouse pressed left at (515, 431)
Screenshot: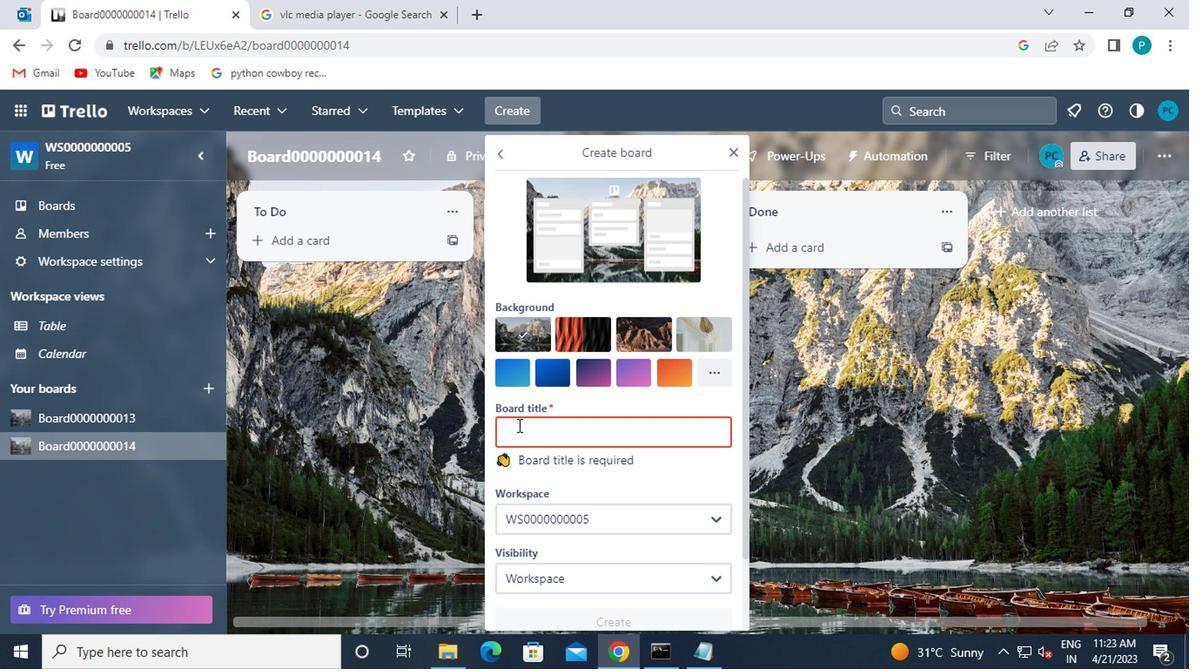 
Action: Mouse moved to (515, 431)
Screenshot: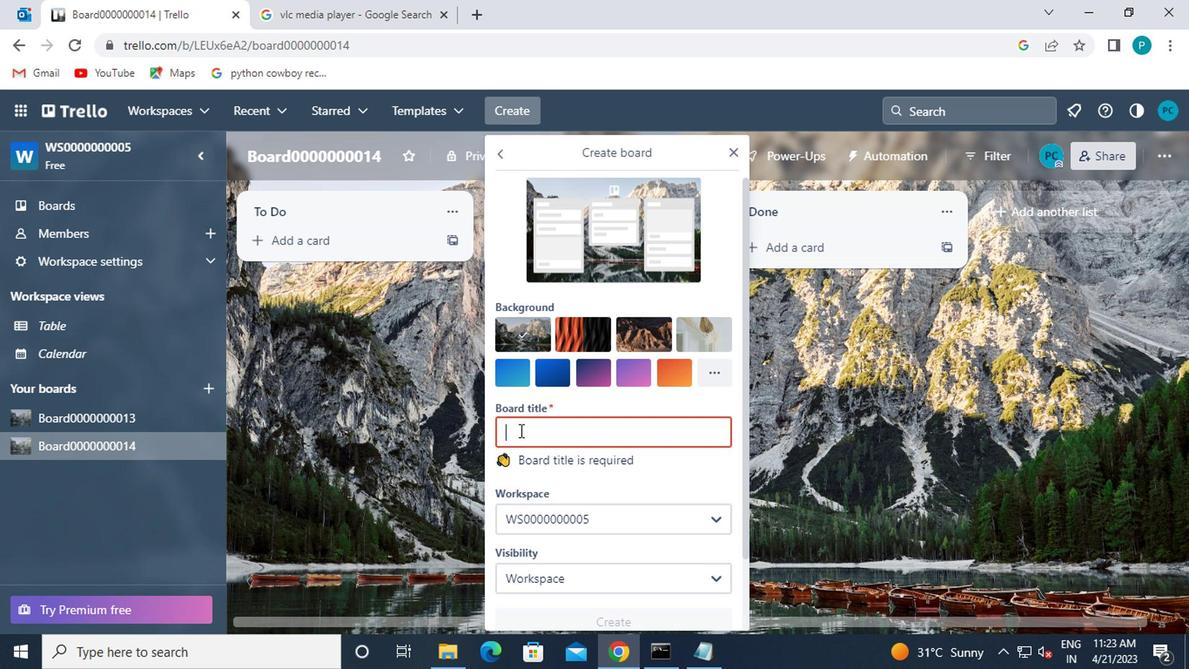 
Action: Key pressed <Key.shift><Key.shift><Key.shift>BOARD0000000015
Screenshot: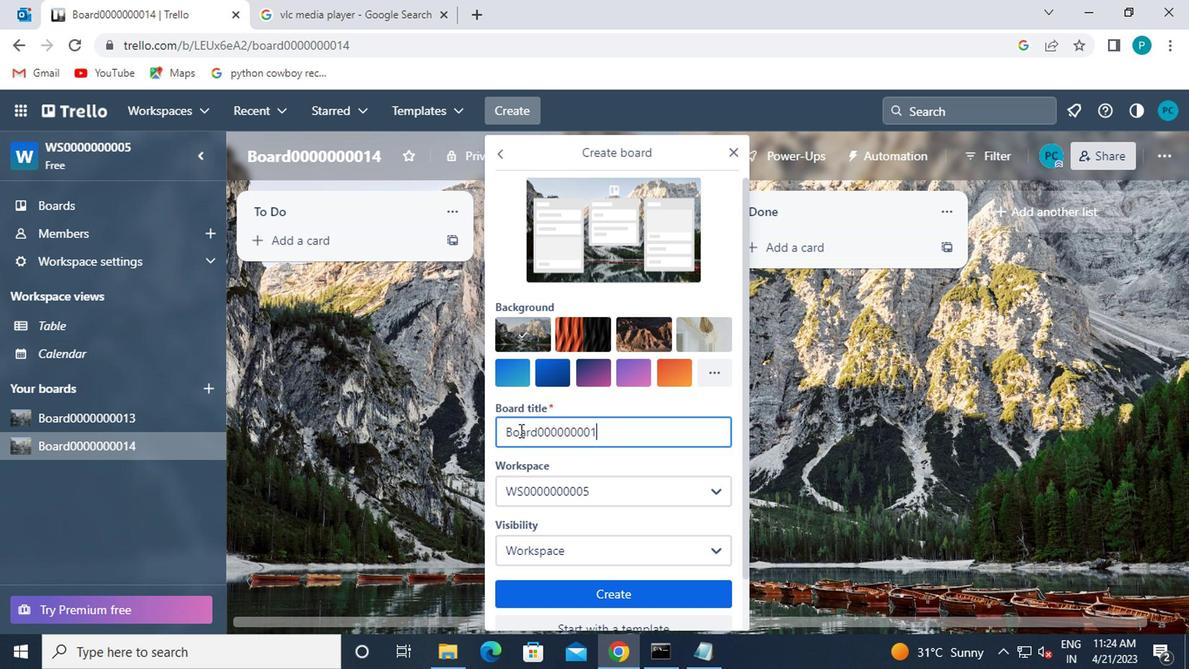 
Action: Mouse moved to (543, 495)
Screenshot: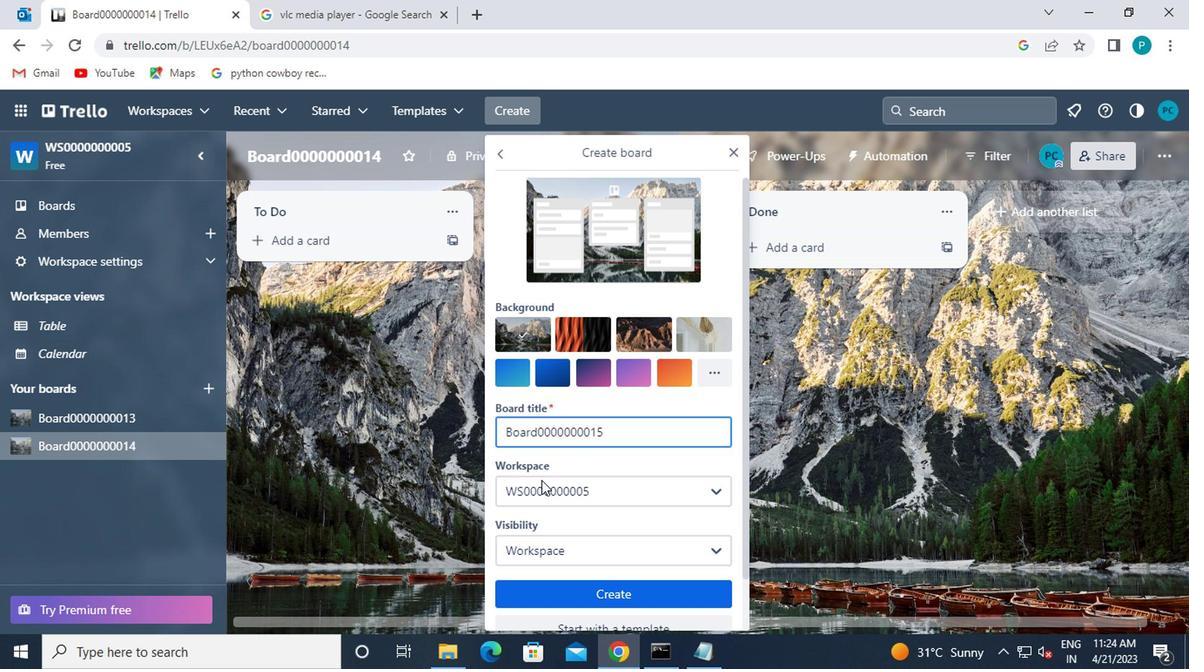
Action: Mouse pressed left at (543, 495)
Screenshot: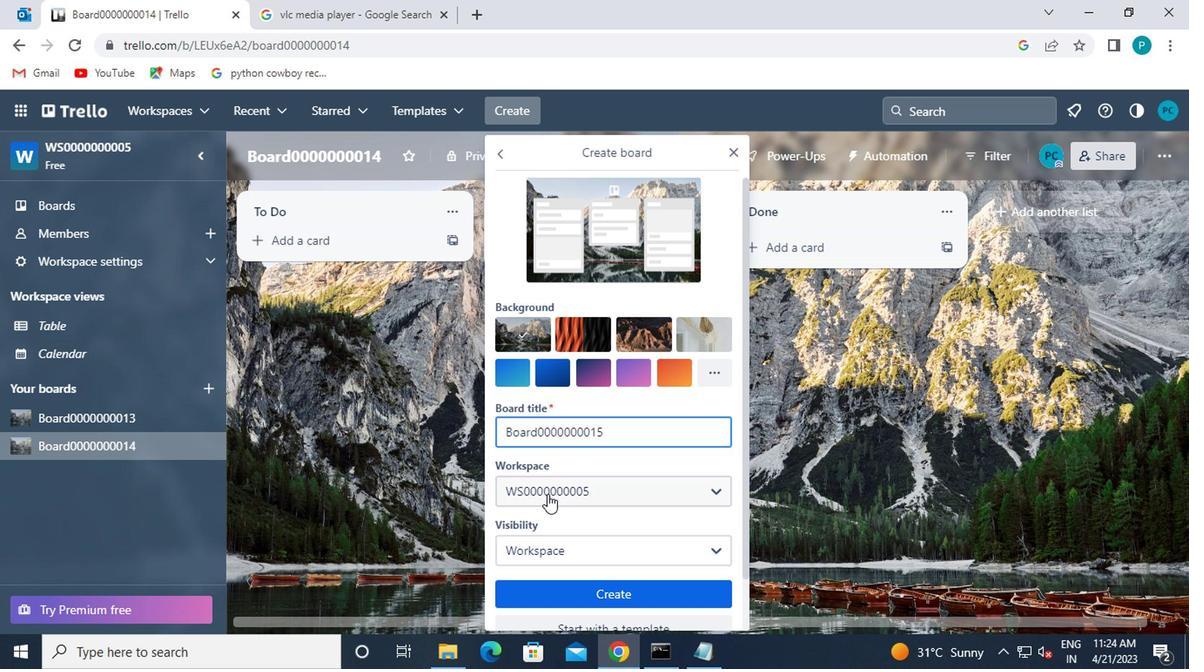 
Action: Mouse moved to (523, 332)
Screenshot: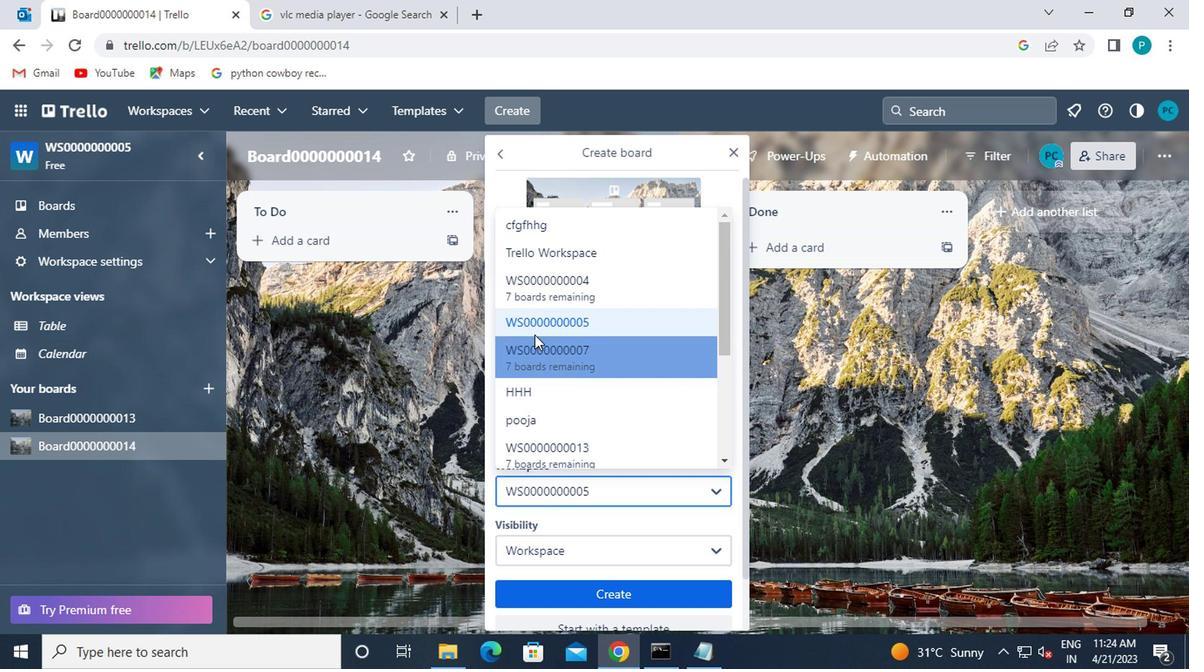 
Action: Mouse pressed left at (523, 332)
Screenshot: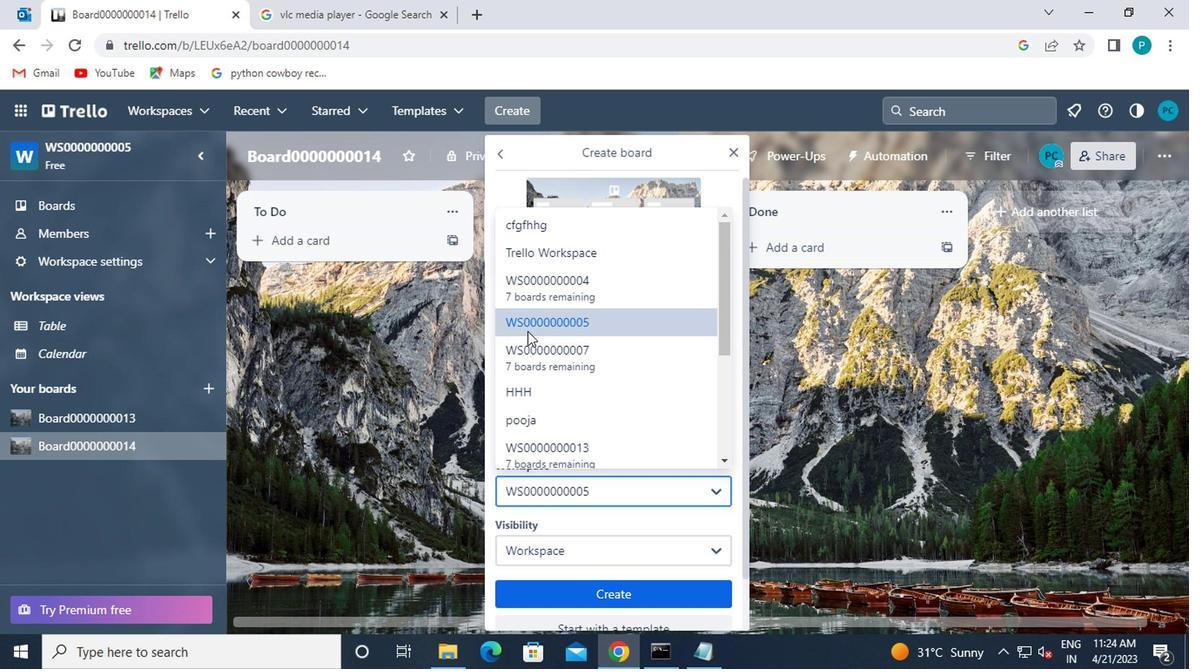 
Action: Mouse moved to (588, 554)
Screenshot: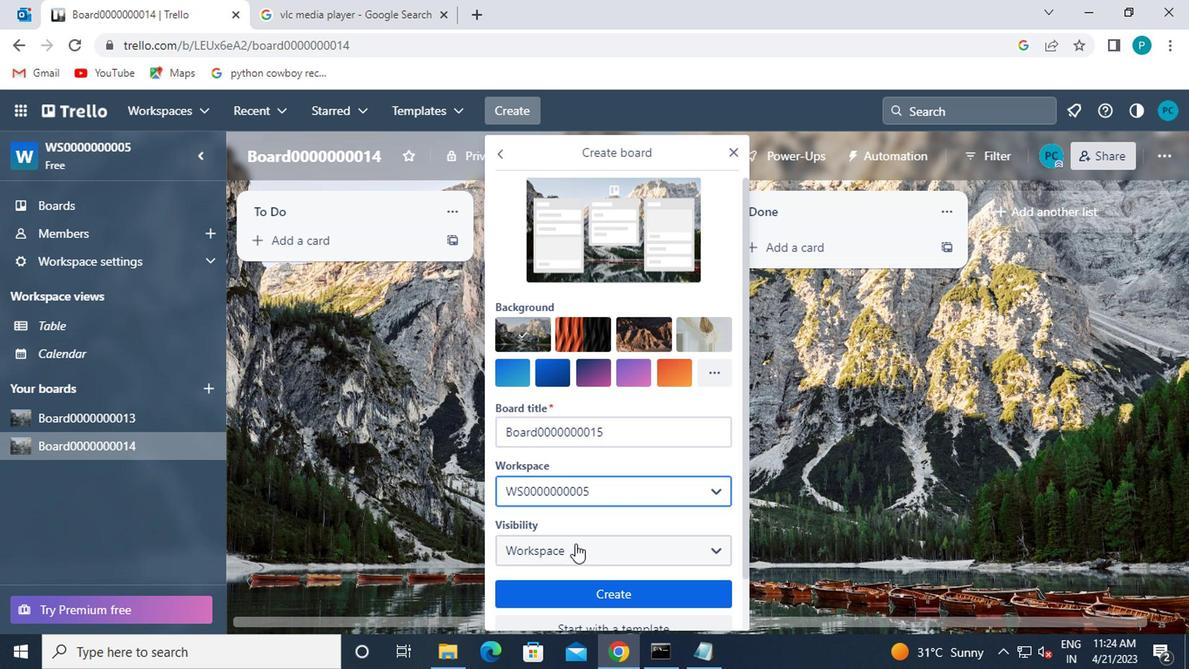 
Action: Mouse pressed left at (588, 554)
Screenshot: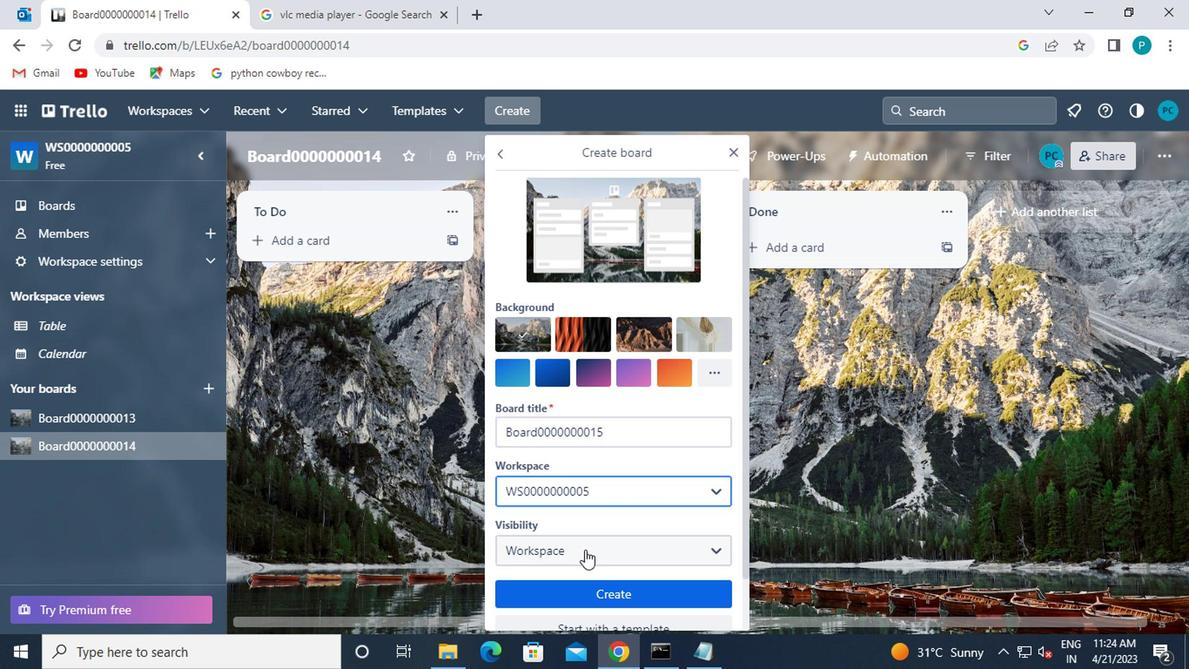 
Action: Mouse moved to (568, 497)
Screenshot: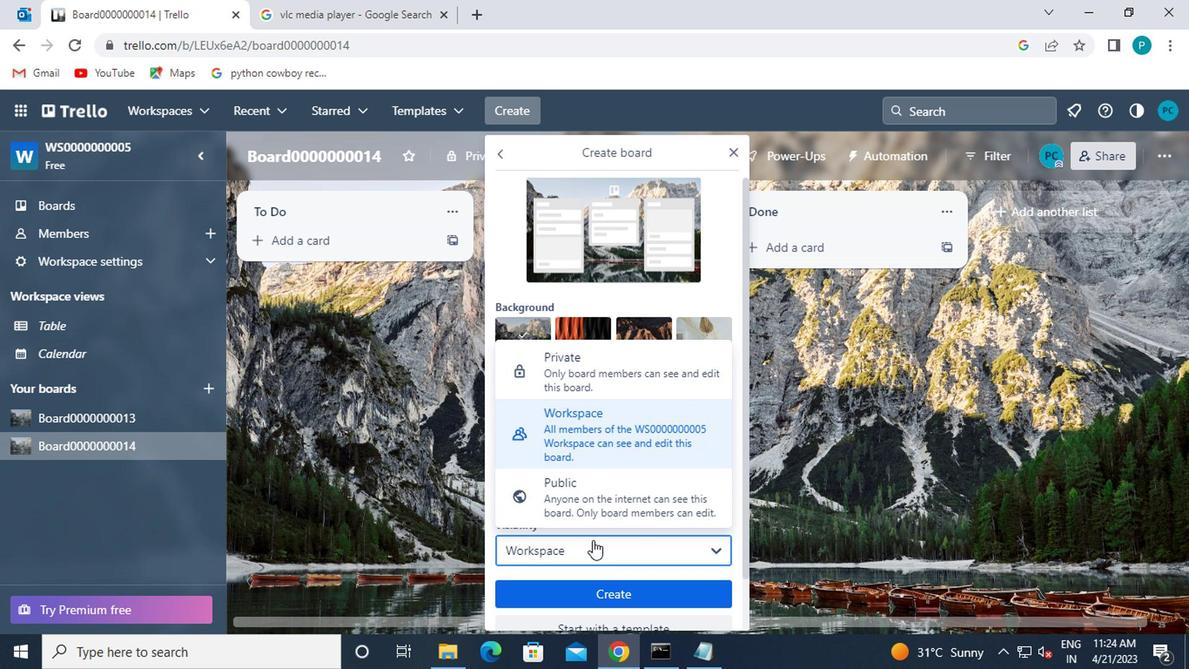 
Action: Mouse pressed left at (568, 497)
Screenshot: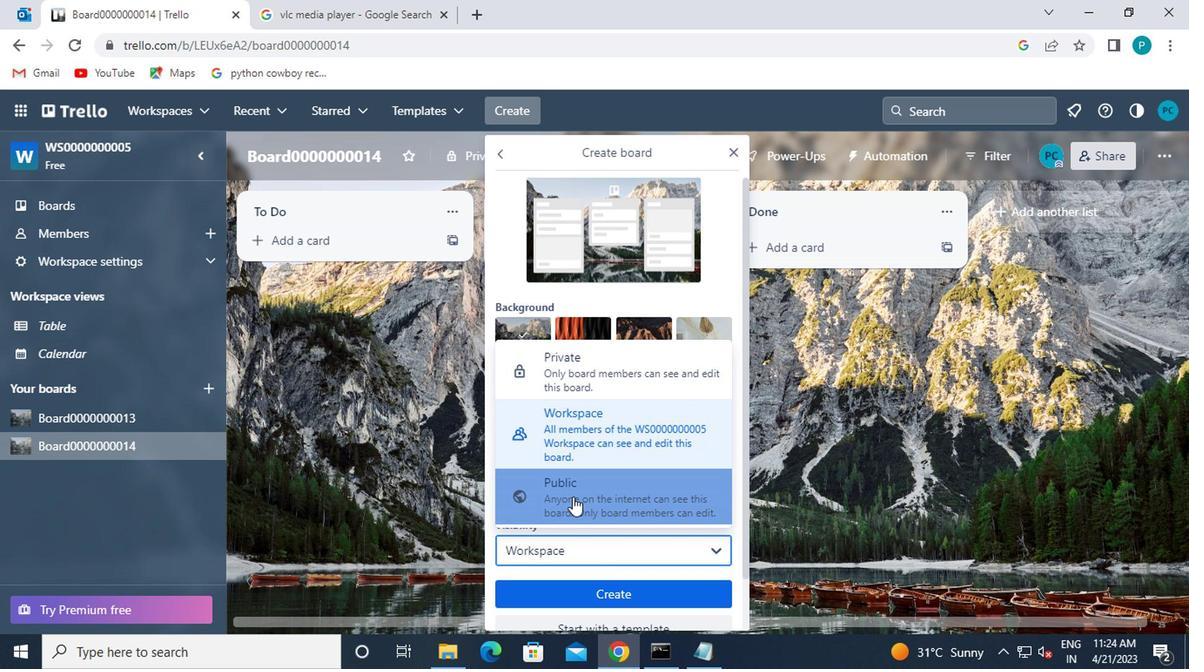 
Action: Mouse moved to (556, 492)
Screenshot: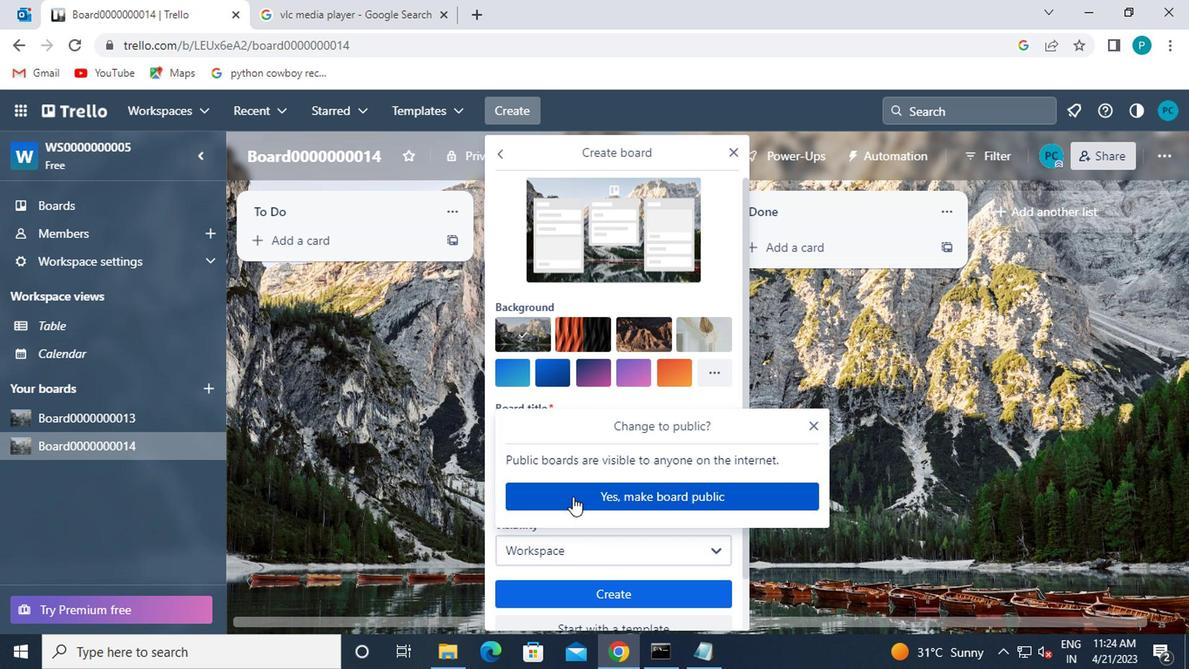 
Action: Mouse pressed left at (556, 492)
Screenshot: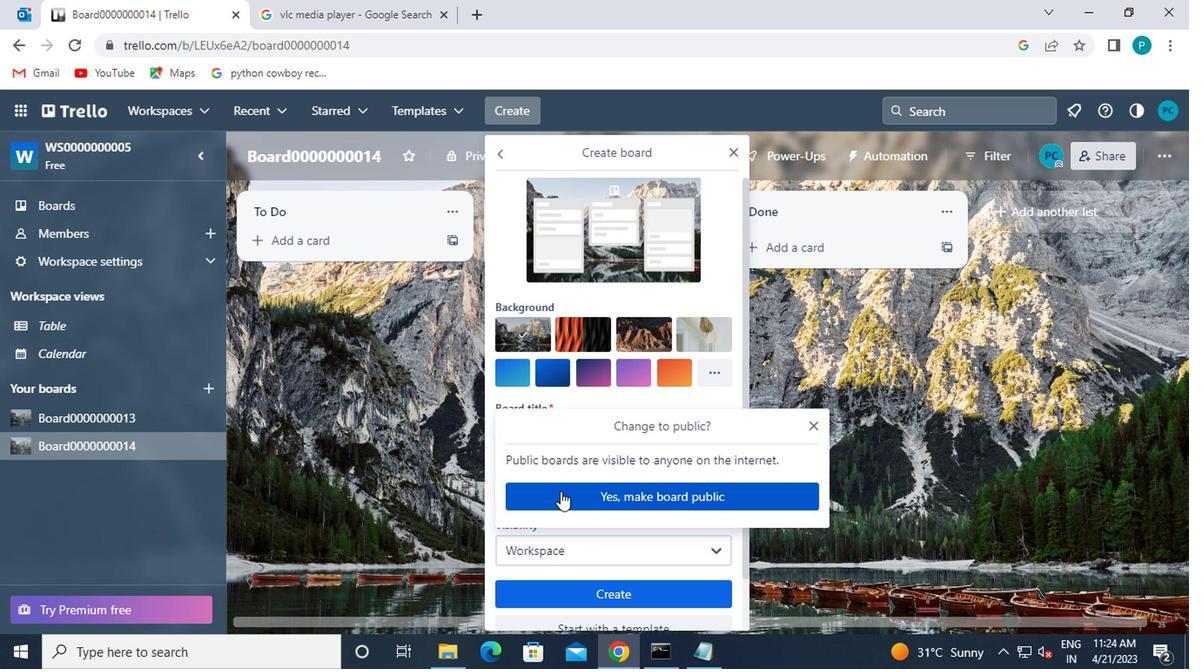
Action: Mouse moved to (586, 589)
Screenshot: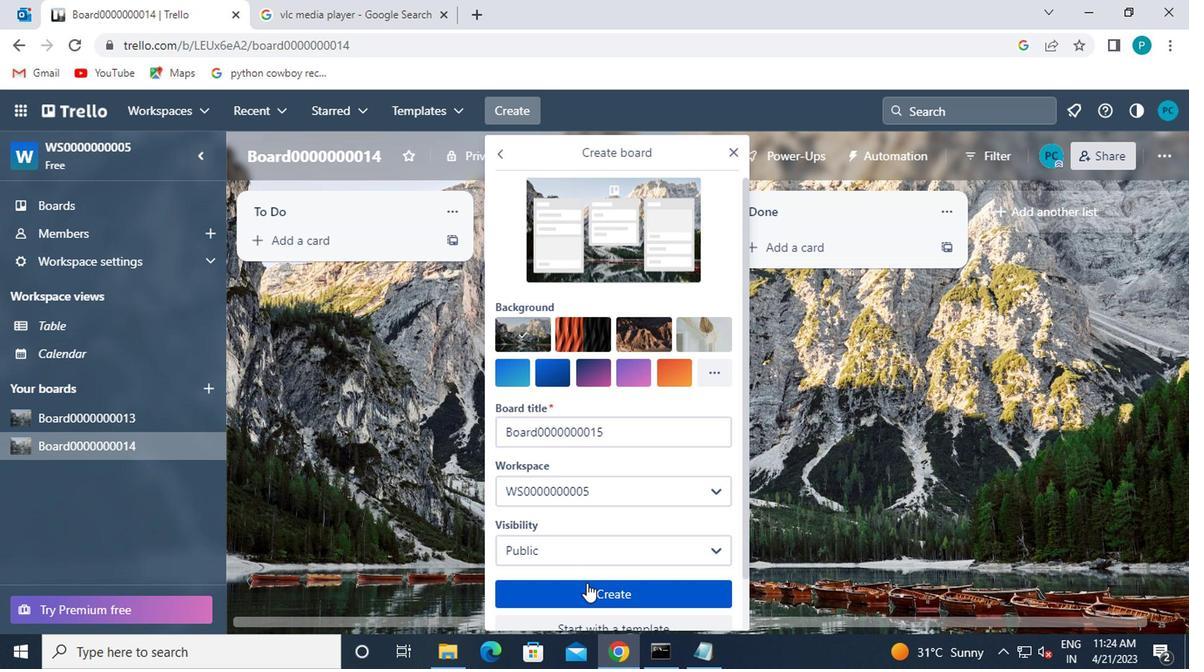 
Action: Mouse pressed left at (586, 589)
Screenshot: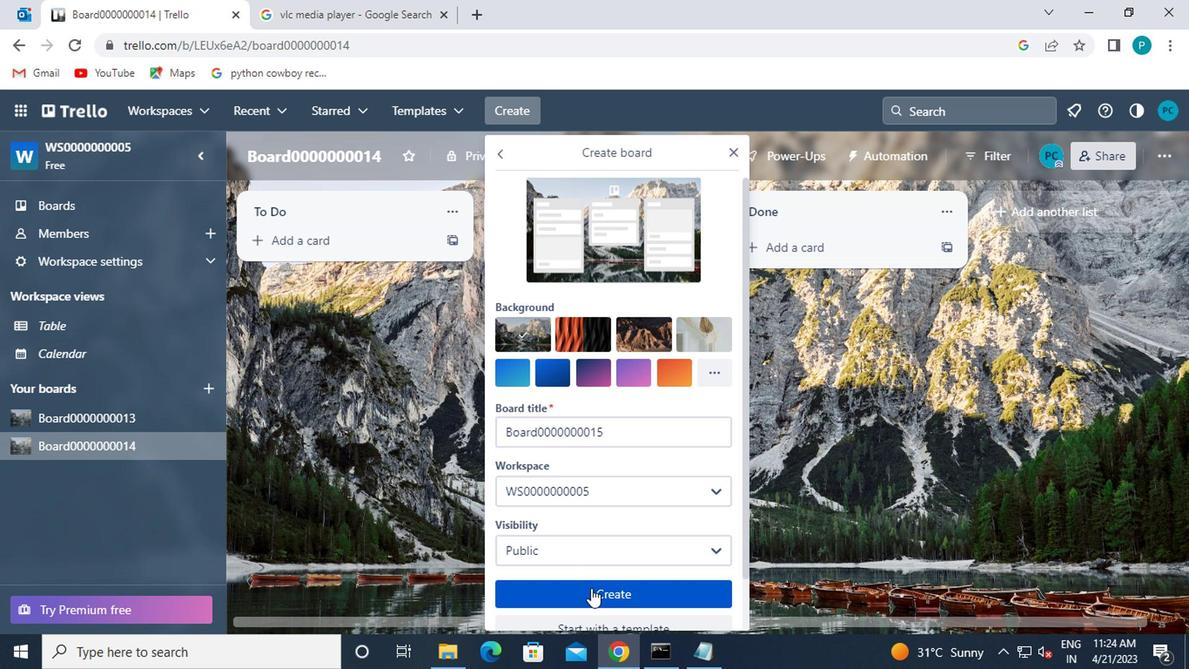 
Action: Mouse moved to (136, 422)
Screenshot: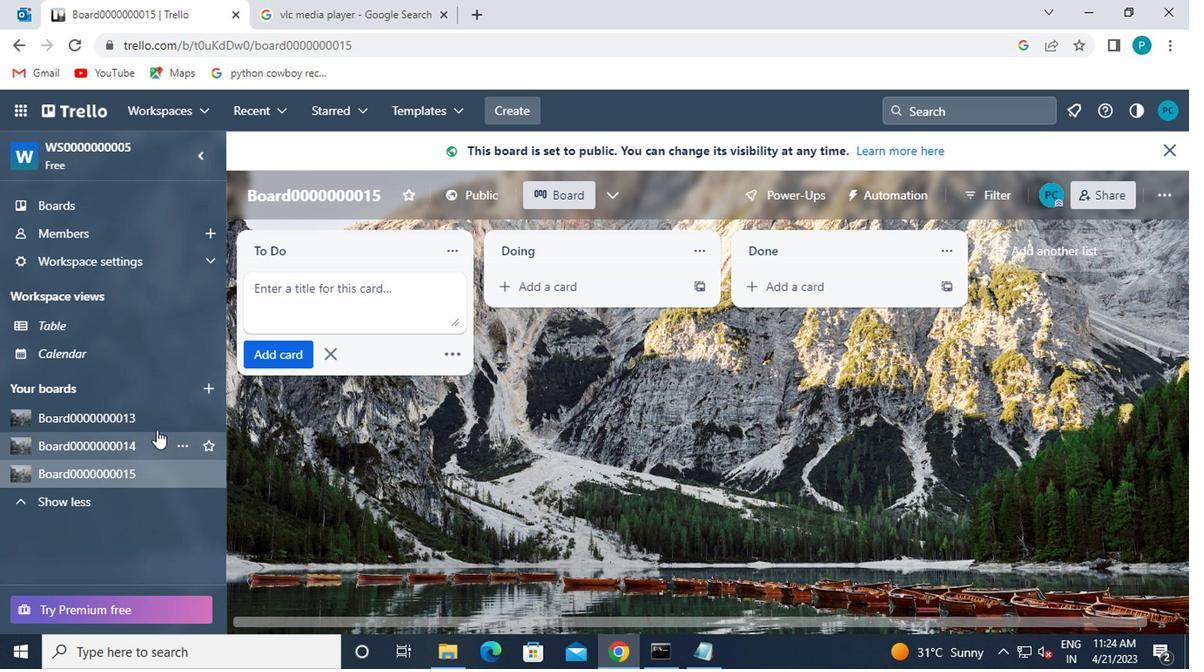 
Action: Mouse pressed left at (136, 422)
Screenshot: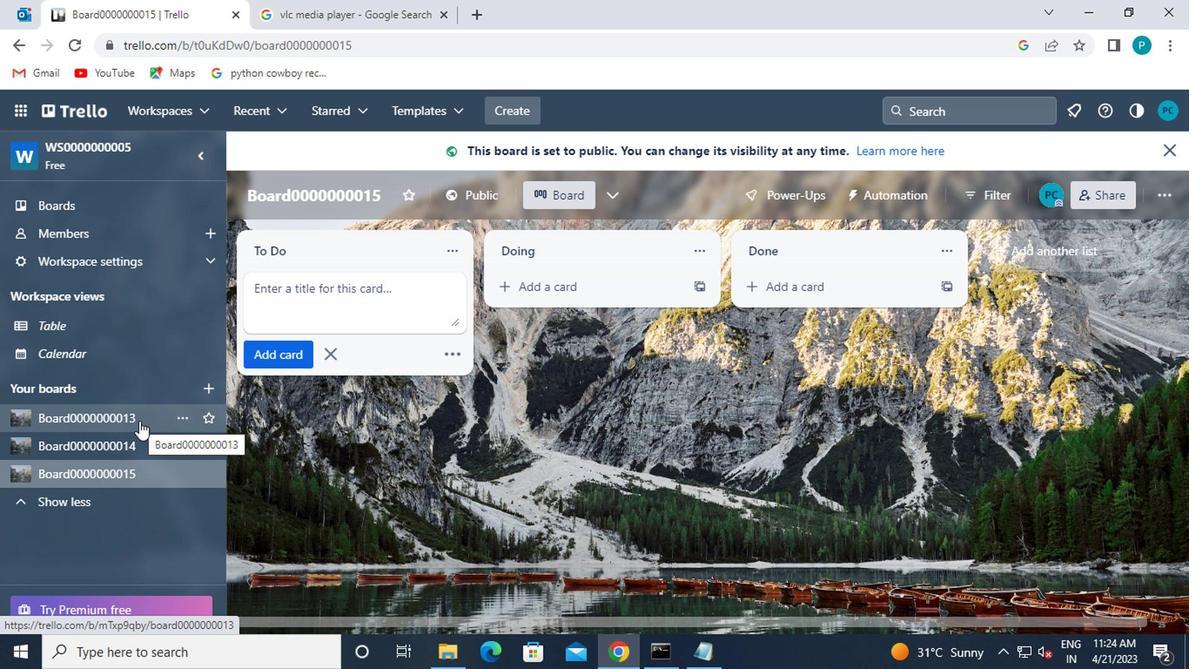 
Action: Mouse moved to (301, 243)
Screenshot: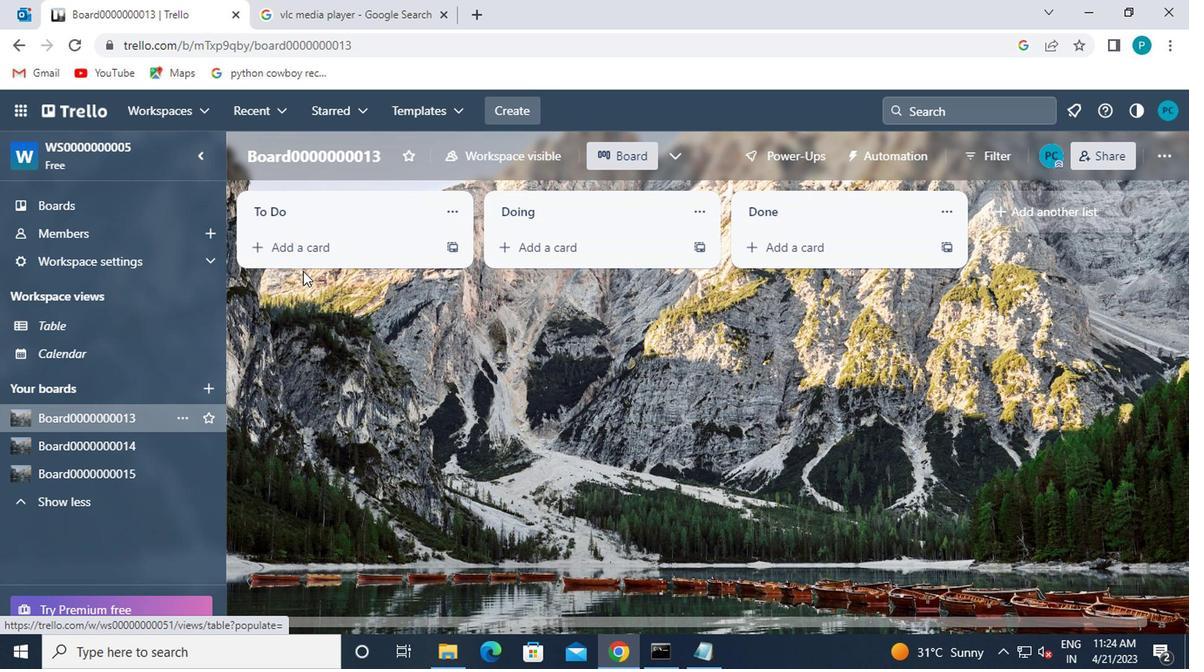 
Action: Mouse pressed left at (301, 243)
Screenshot: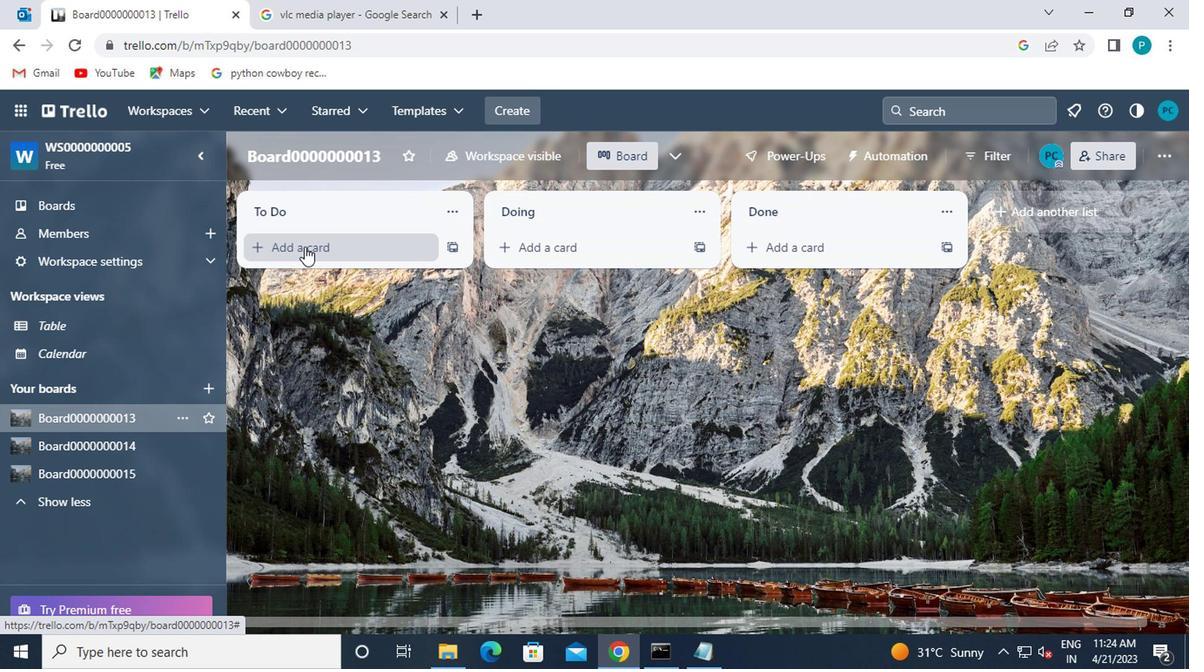 
Action: Key pressed <Key.shift>CA
Screenshot: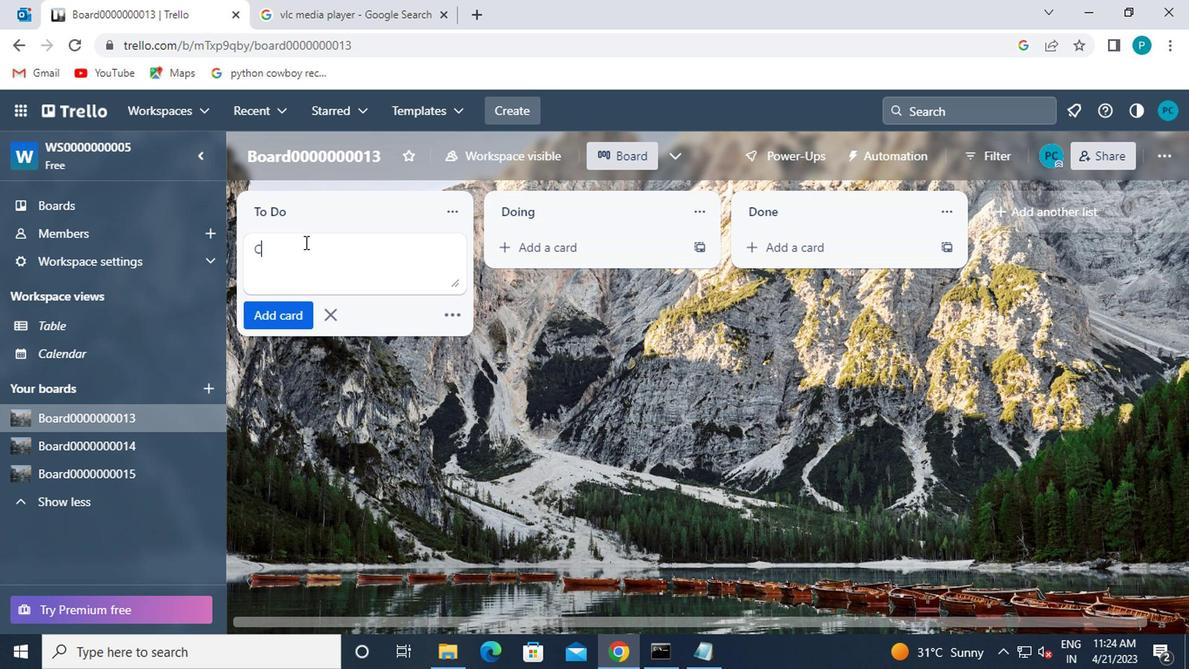 
Action: Mouse moved to (303, 242)
Screenshot: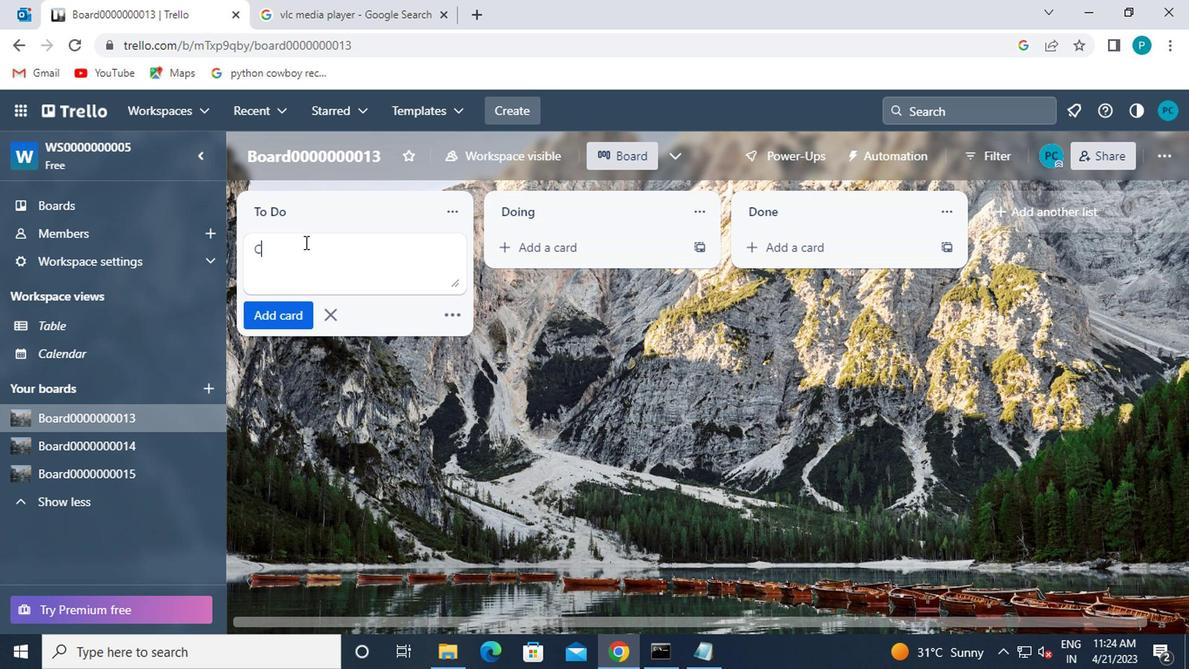 
Action: Key pressed RD0000000049
Screenshot: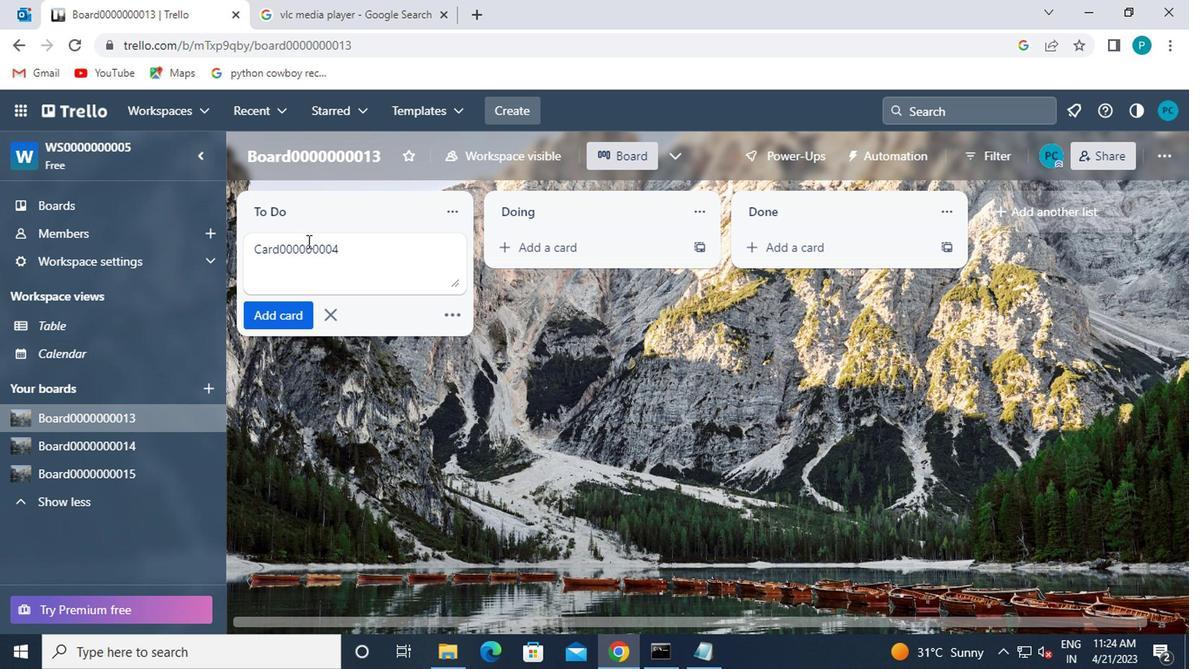 
Action: Mouse moved to (307, 306)
Screenshot: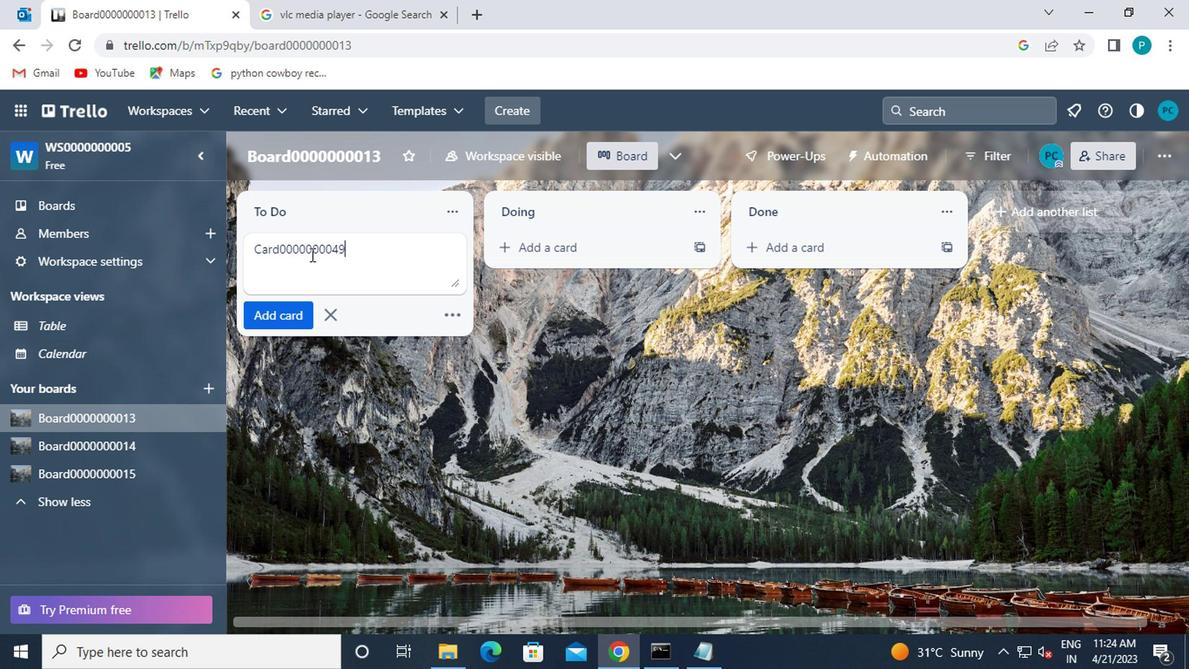 
Action: Mouse pressed left at (307, 306)
Screenshot: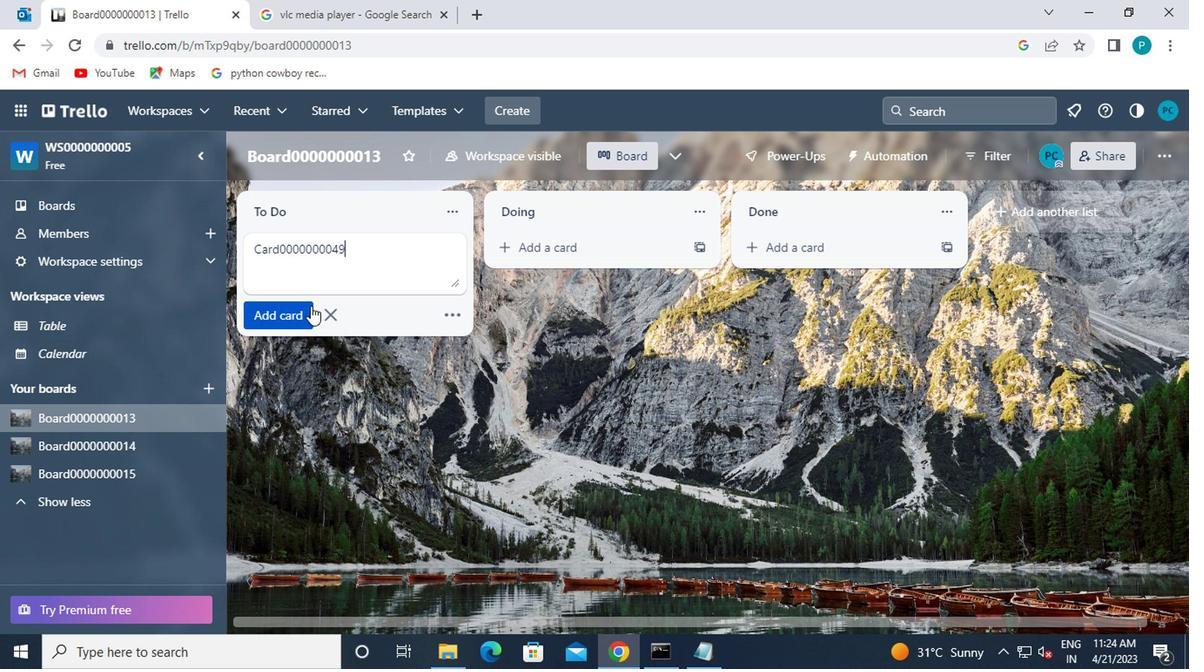 
Action: Key pressed <Key.shift>C
Screenshot: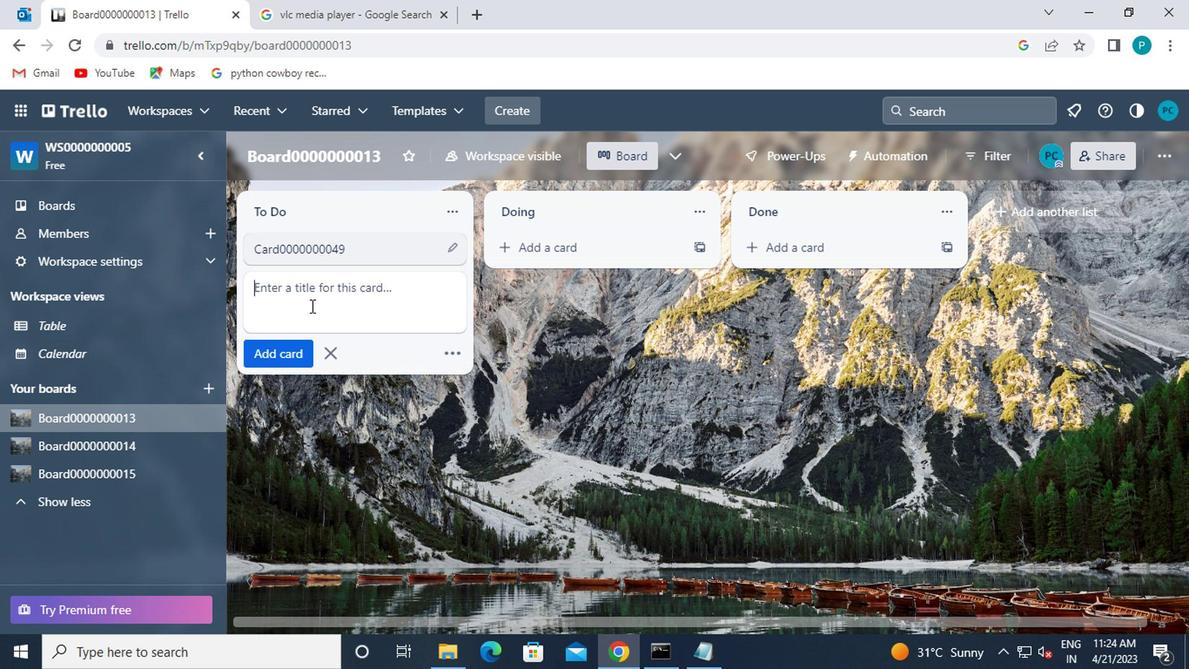 
Action: Mouse moved to (337, 286)
Screenshot: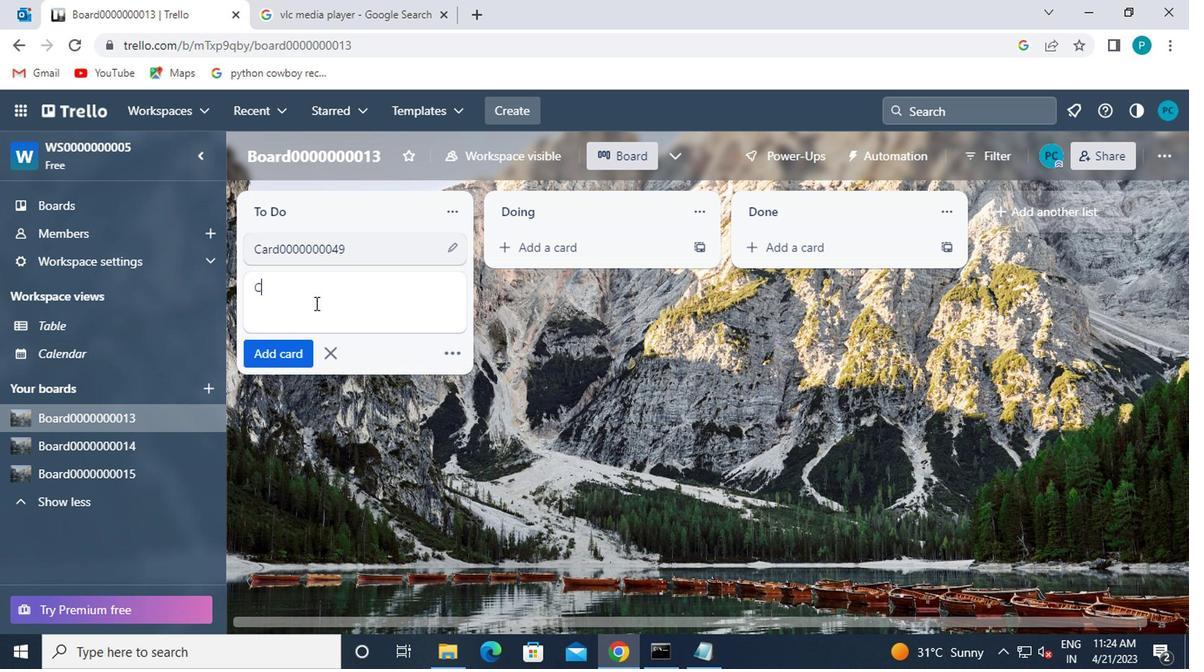 
Action: Key pressed A
Screenshot: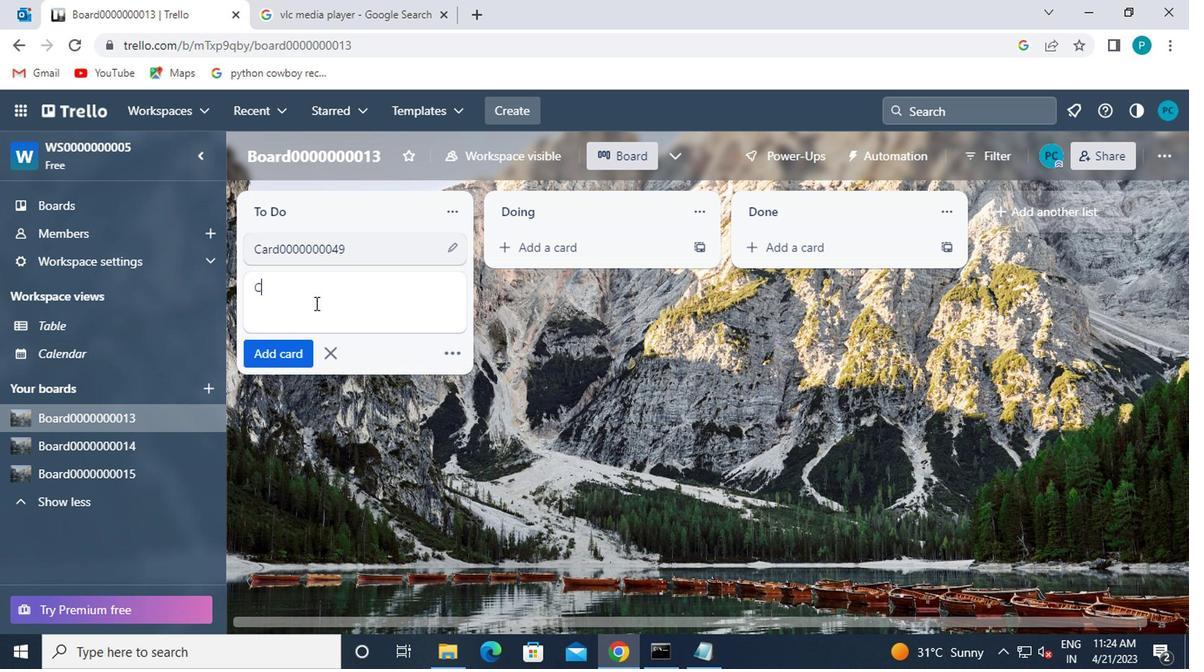 
Action: Mouse moved to (339, 285)
Screenshot: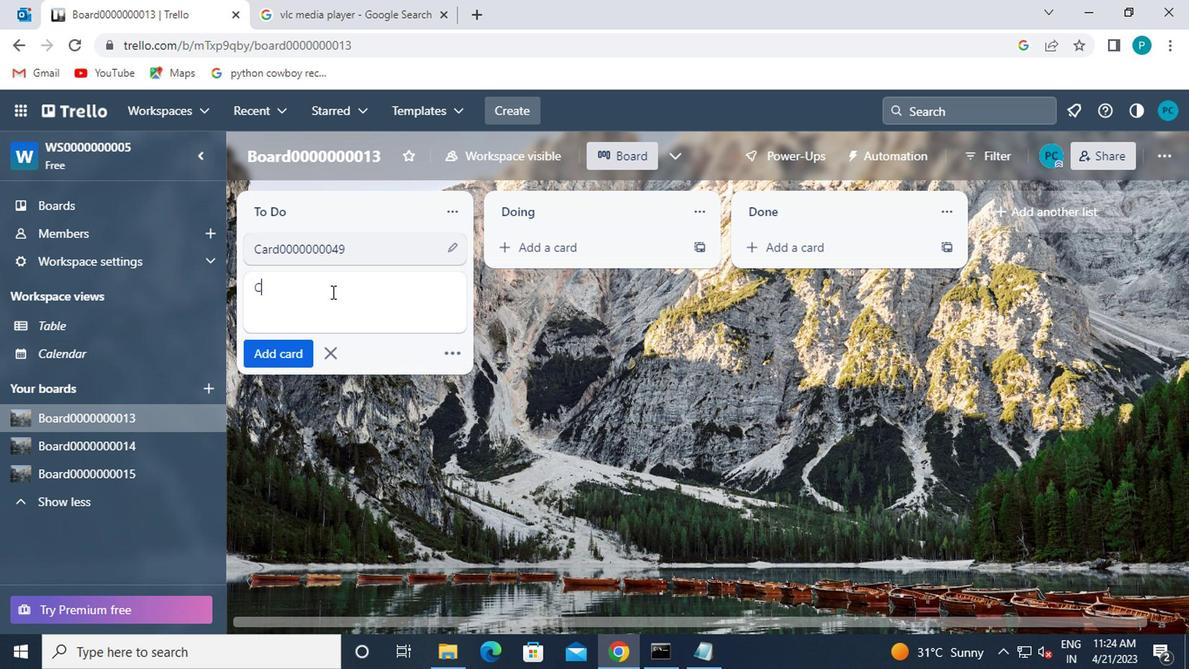 
Action: Key pressed RD0000000050
Screenshot: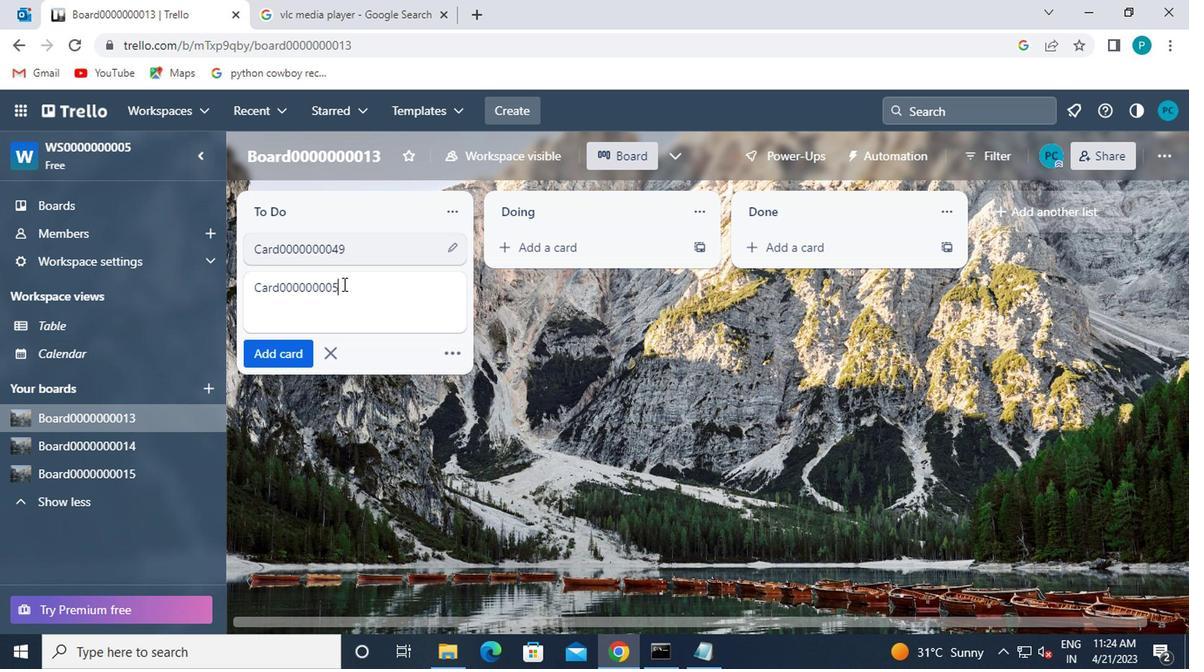 
Action: Mouse moved to (306, 349)
Screenshot: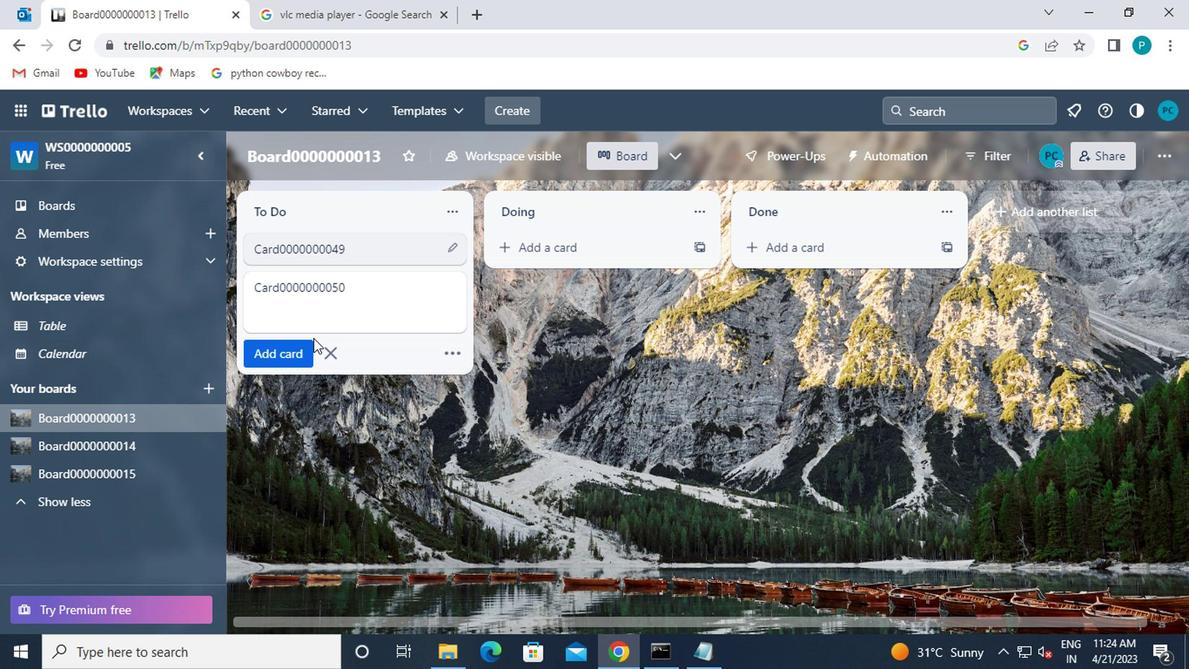 
Action: Mouse pressed left at (306, 349)
Screenshot: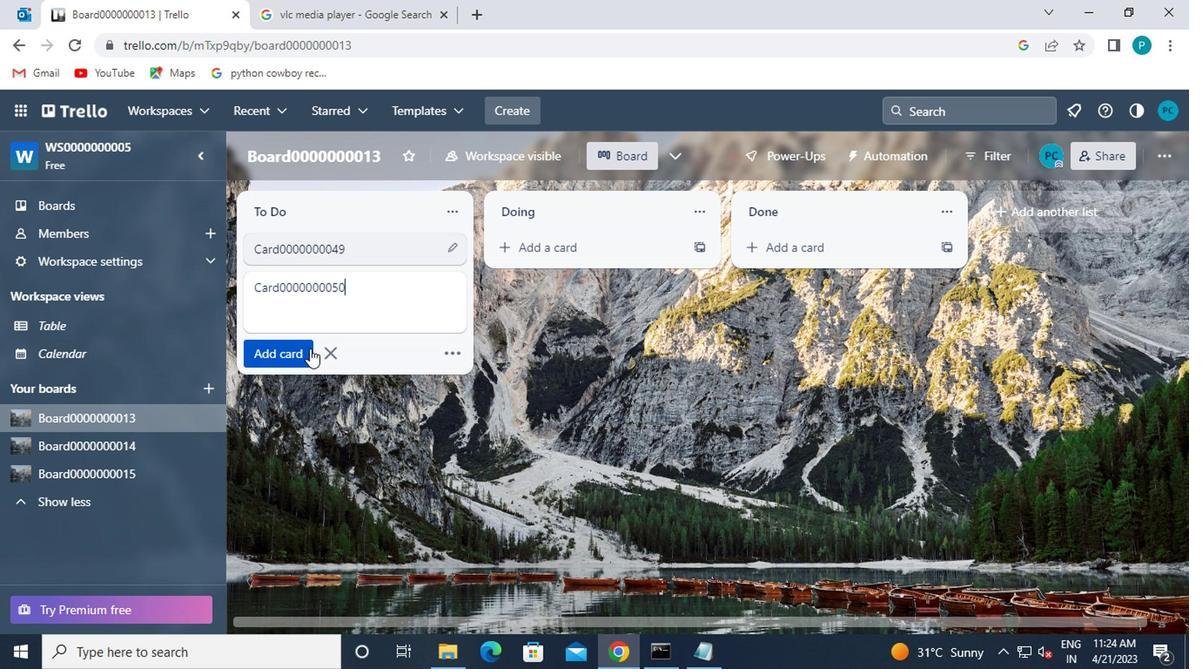 
